 Task: Search one way flight ticket for 1 adult, 6 children, 1 infant in seat and 1 infant on lap in business from Austin: Austinbergstrom International Airport to Rockford: Chicago Rockford International Airport(was Northwest Chicagoland Regional Airport At Rockford) on 5-1-2023. Choice of flights is Southwest. Number of bags: 2 checked bags. Price is upto 109000. Outbound departure time preference is 11:00.
Action: Mouse moved to (173, 289)
Screenshot: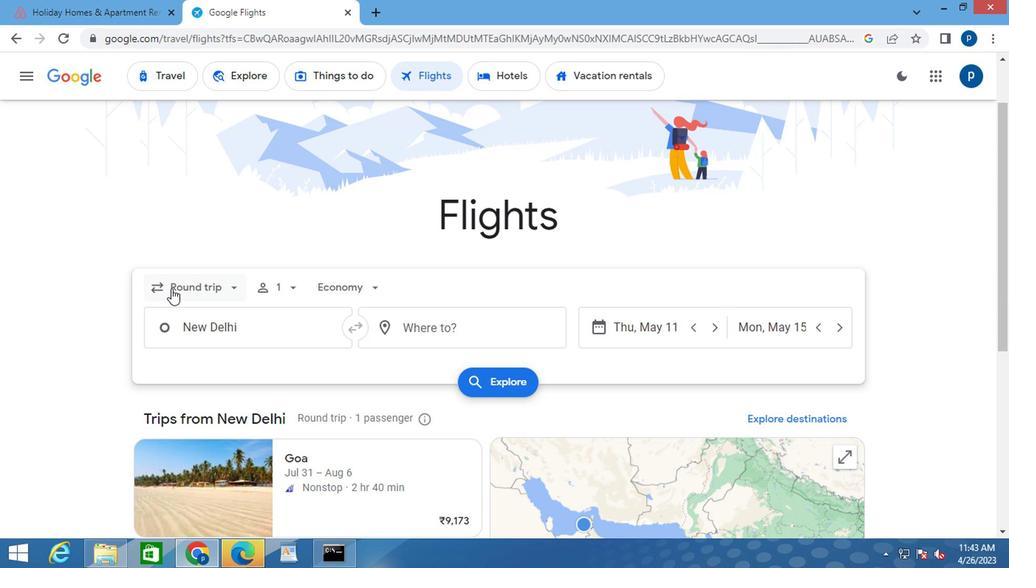 
Action: Mouse pressed left at (173, 289)
Screenshot: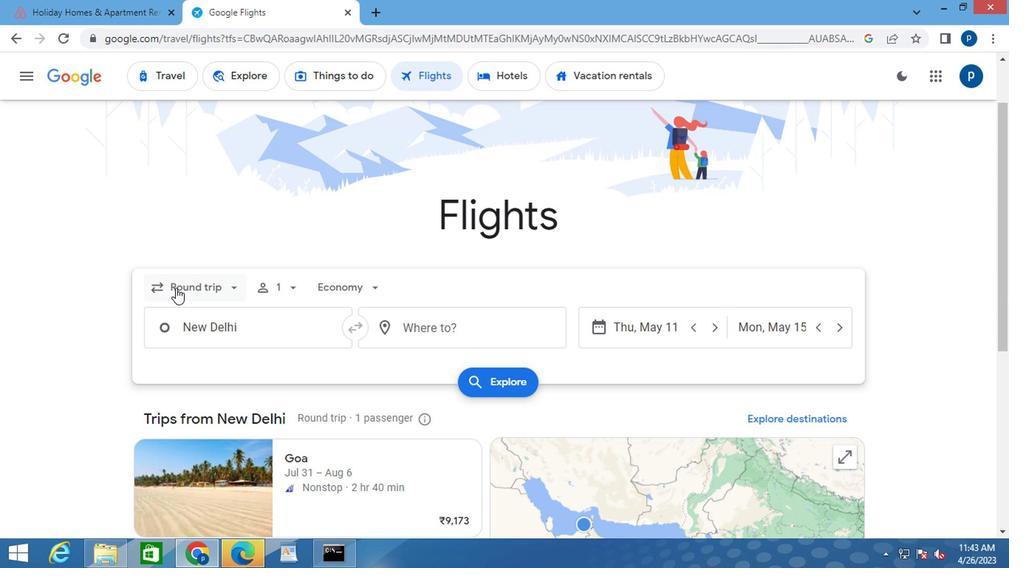 
Action: Mouse moved to (214, 357)
Screenshot: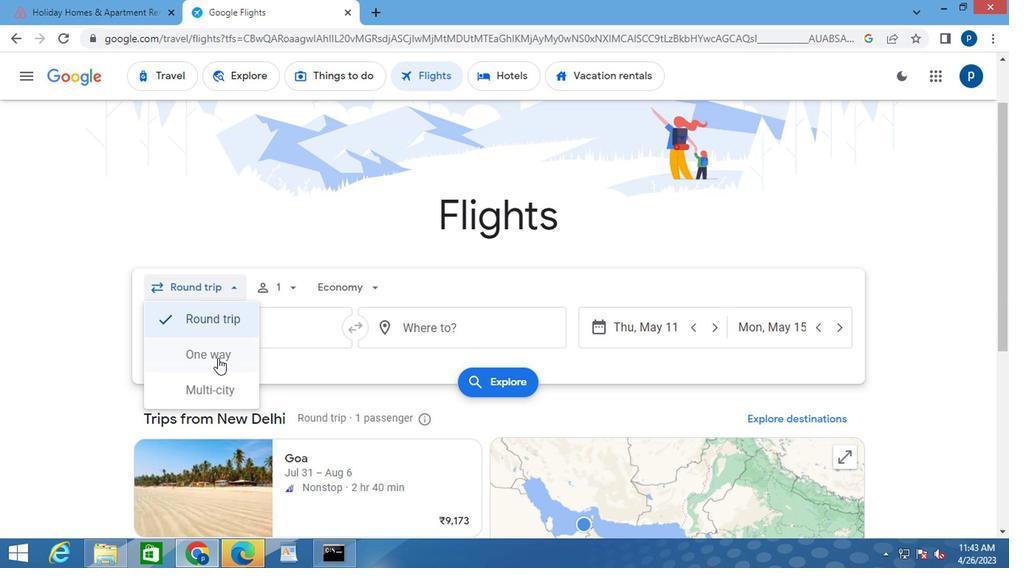 
Action: Mouse pressed left at (214, 357)
Screenshot: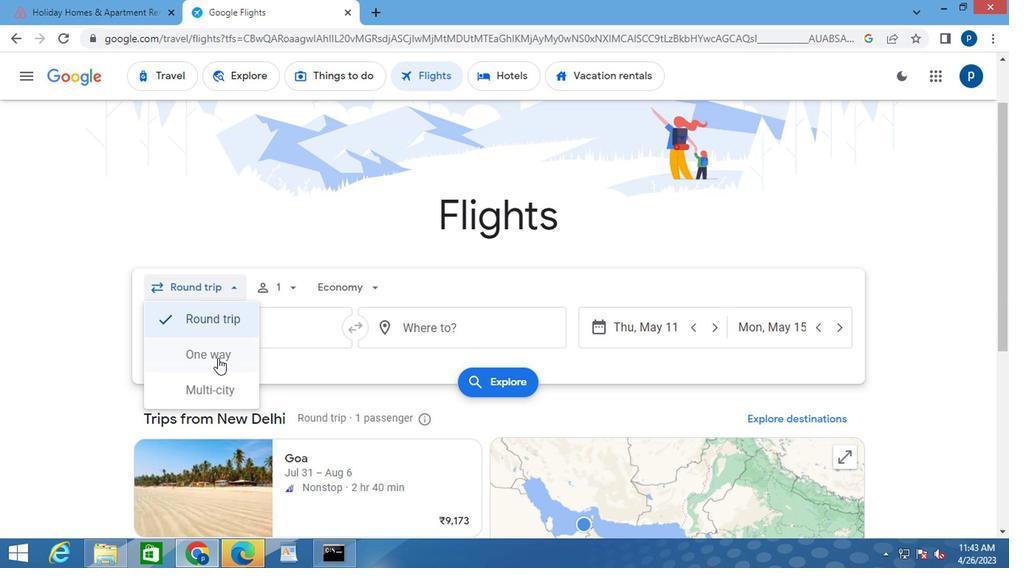 
Action: Mouse moved to (278, 293)
Screenshot: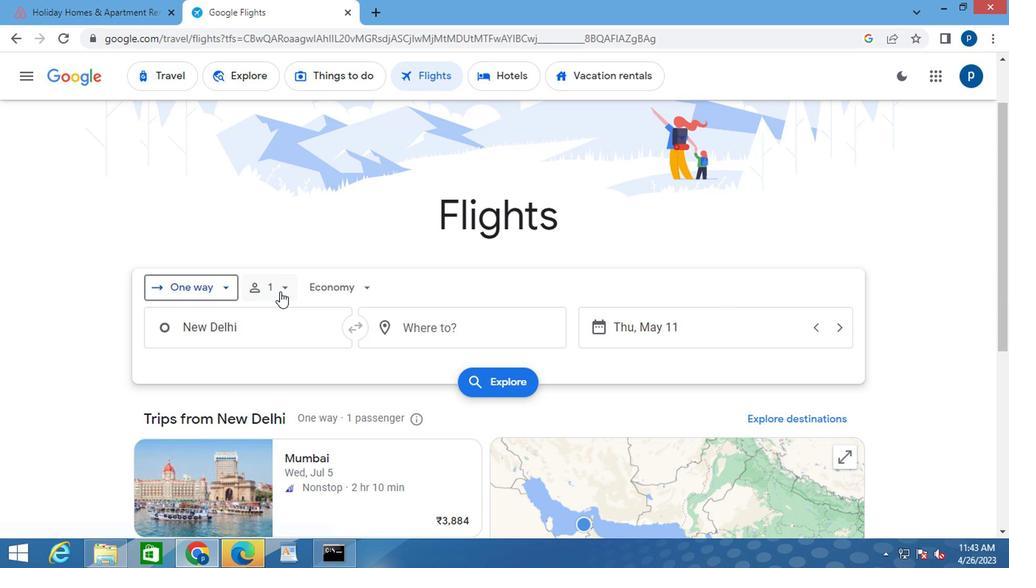 
Action: Mouse pressed left at (278, 293)
Screenshot: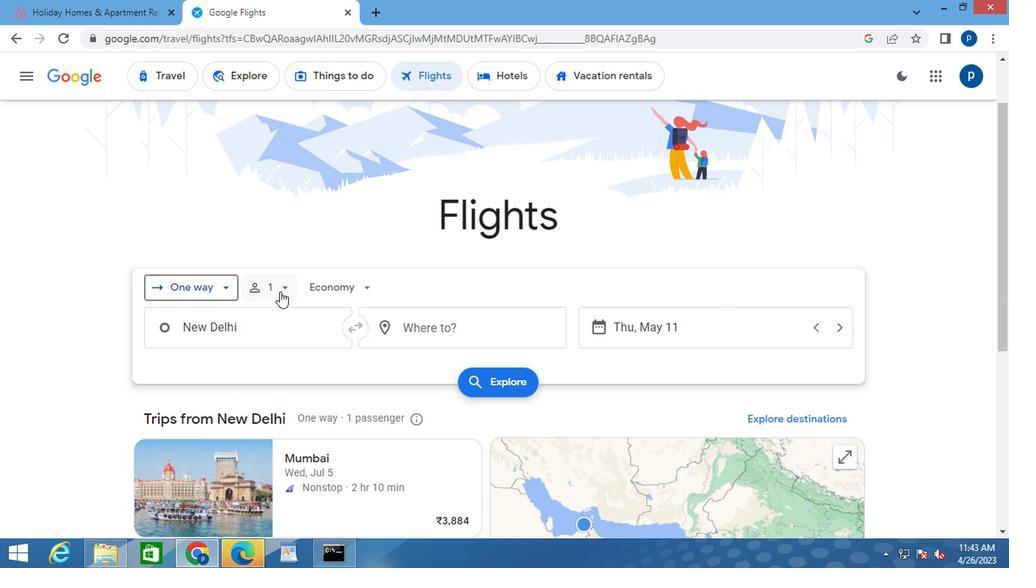 
Action: Mouse moved to (386, 368)
Screenshot: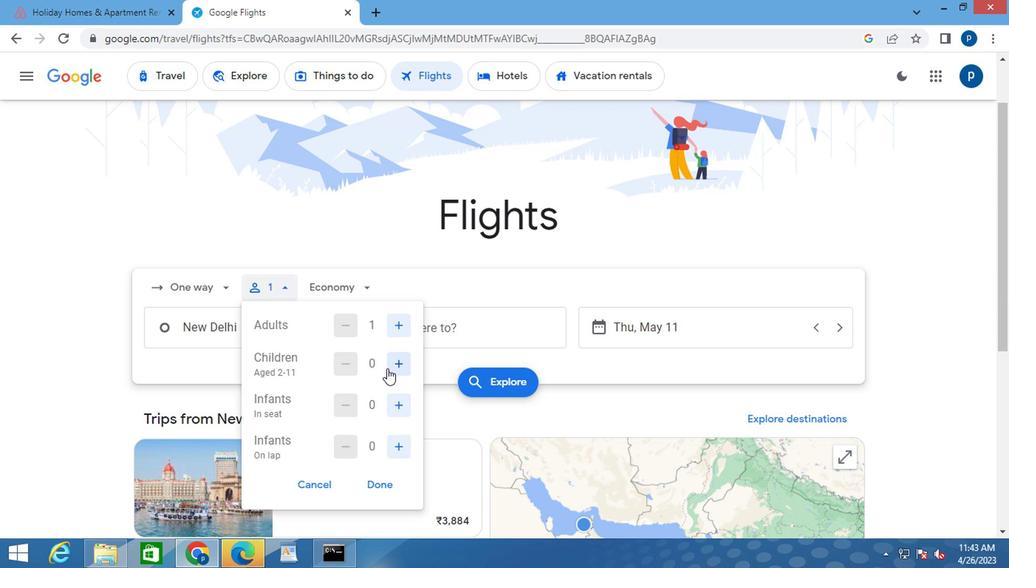 
Action: Mouse pressed left at (386, 368)
Screenshot: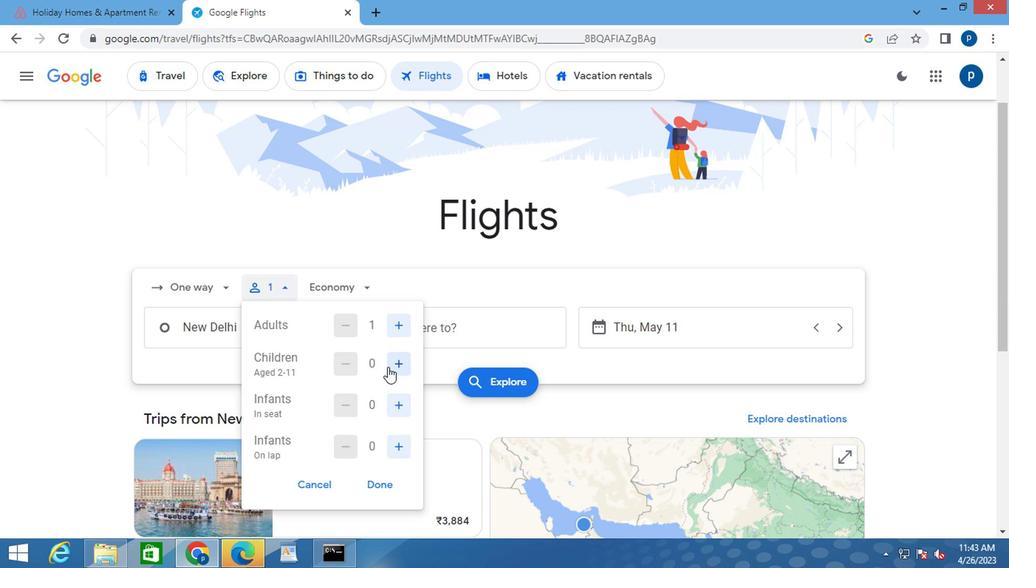 
Action: Mouse moved to (386, 368)
Screenshot: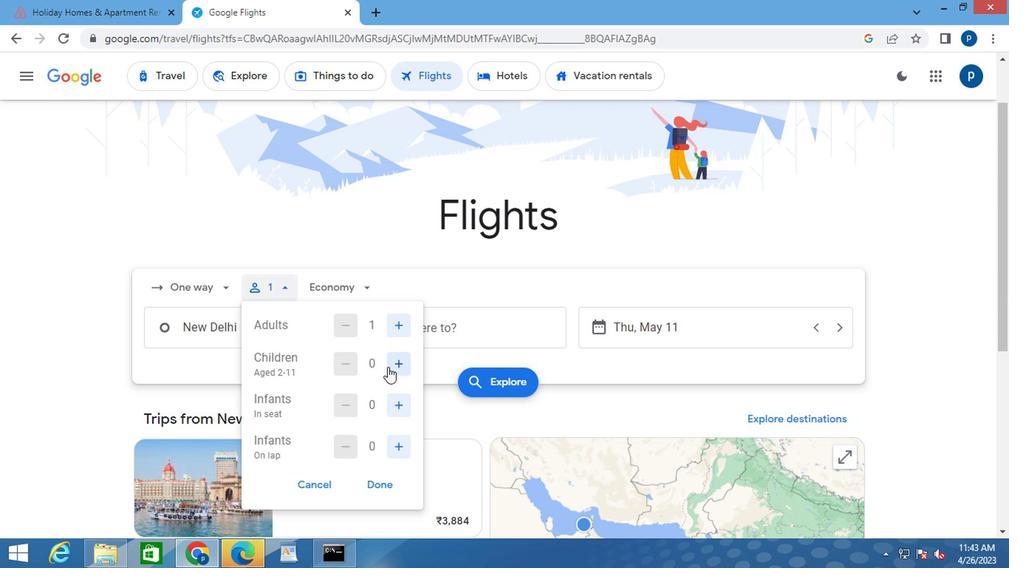 
Action: Mouse pressed left at (386, 368)
Screenshot: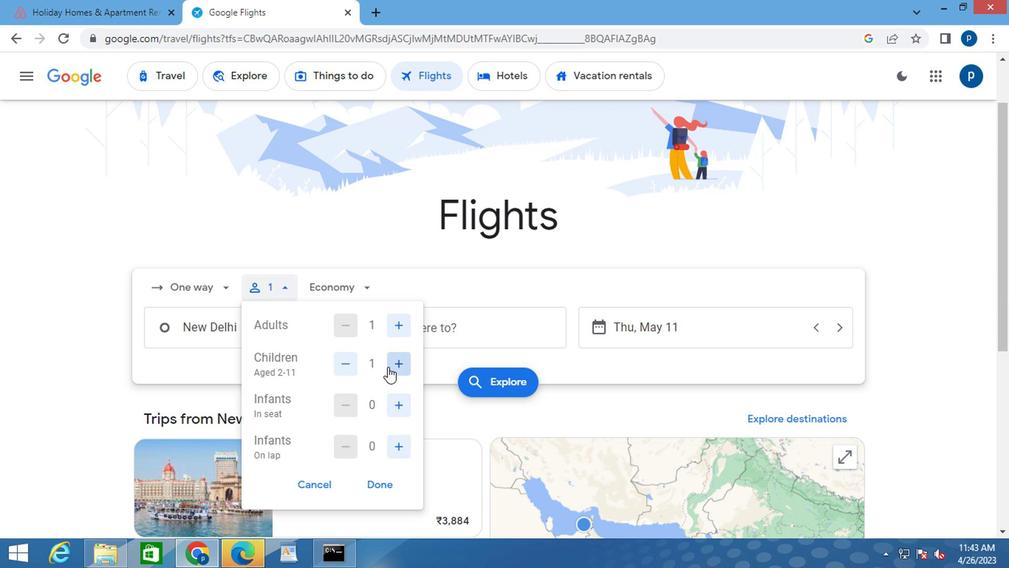 
Action: Mouse pressed left at (386, 368)
Screenshot: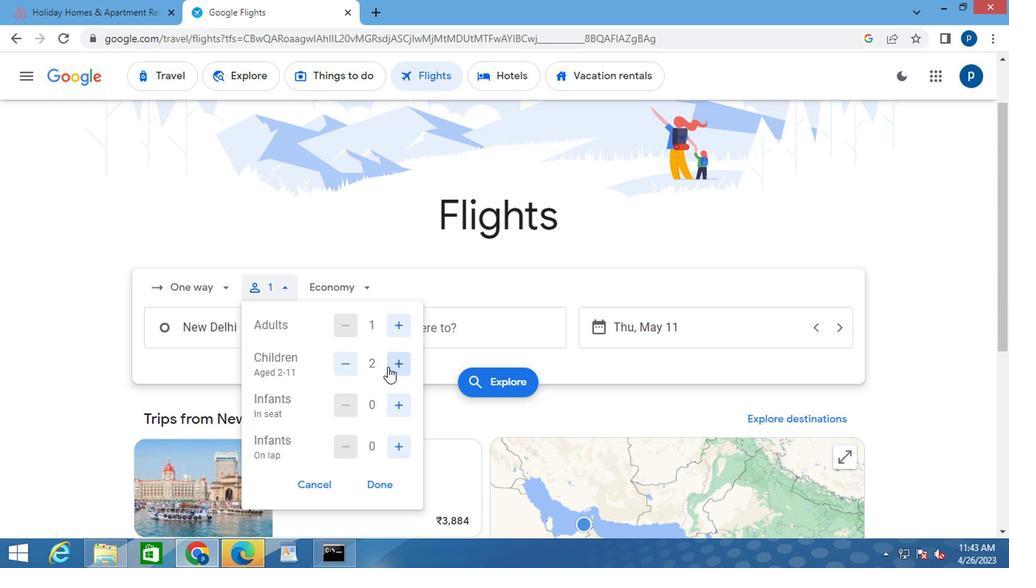 
Action: Mouse pressed left at (386, 368)
Screenshot: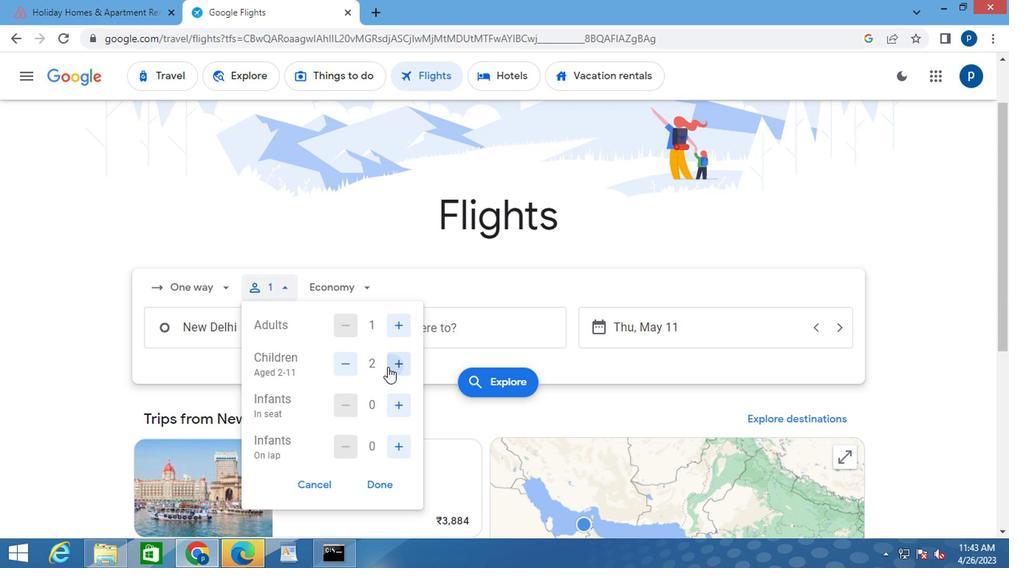 
Action: Mouse moved to (386, 368)
Screenshot: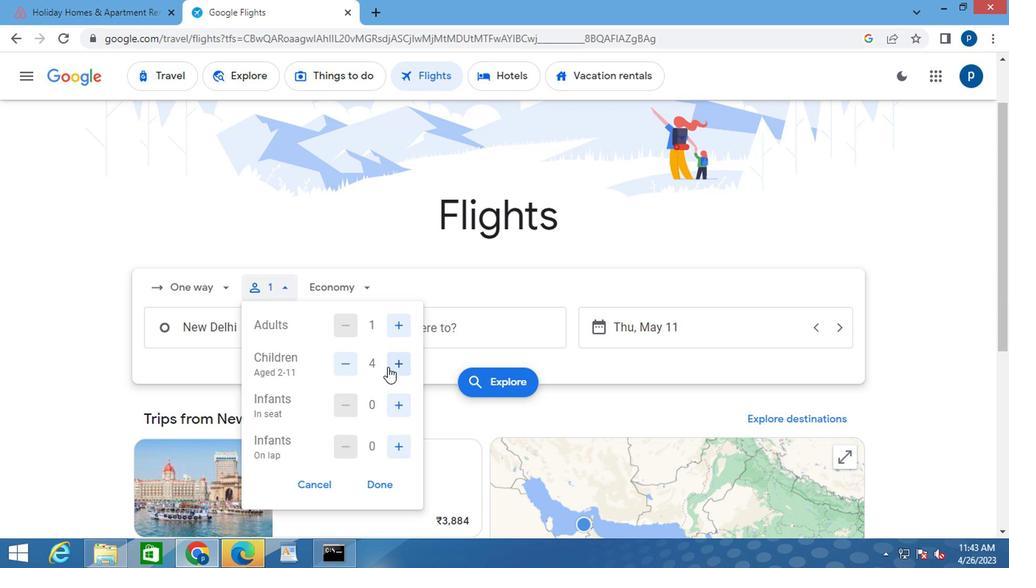 
Action: Mouse pressed left at (386, 368)
Screenshot: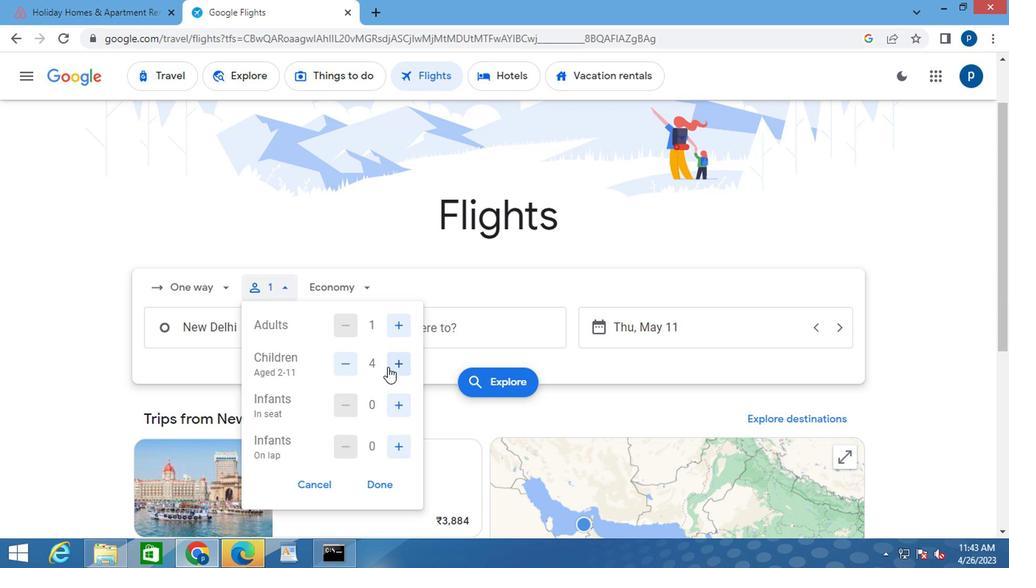 
Action: Mouse pressed left at (386, 368)
Screenshot: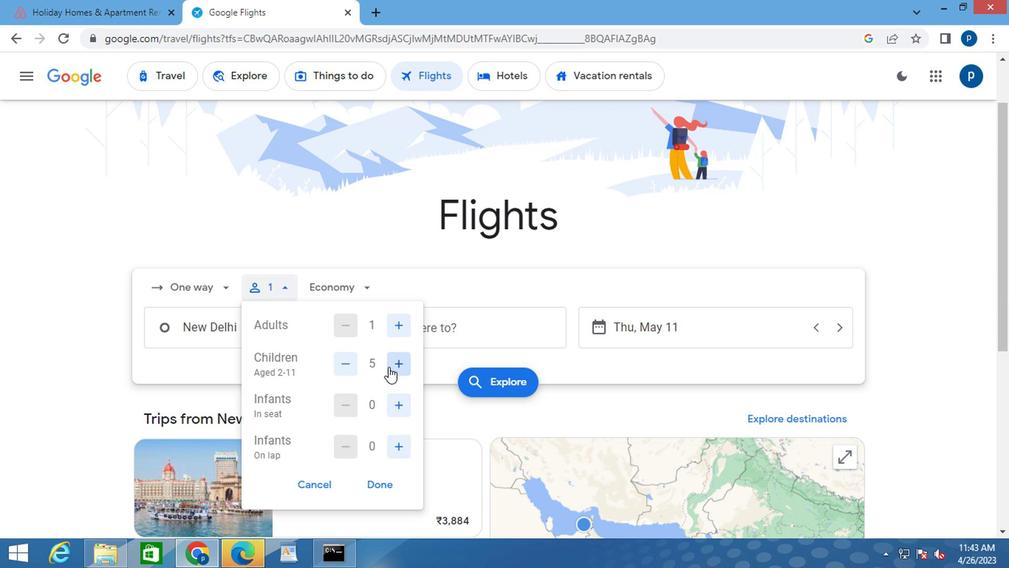 
Action: Mouse moved to (396, 400)
Screenshot: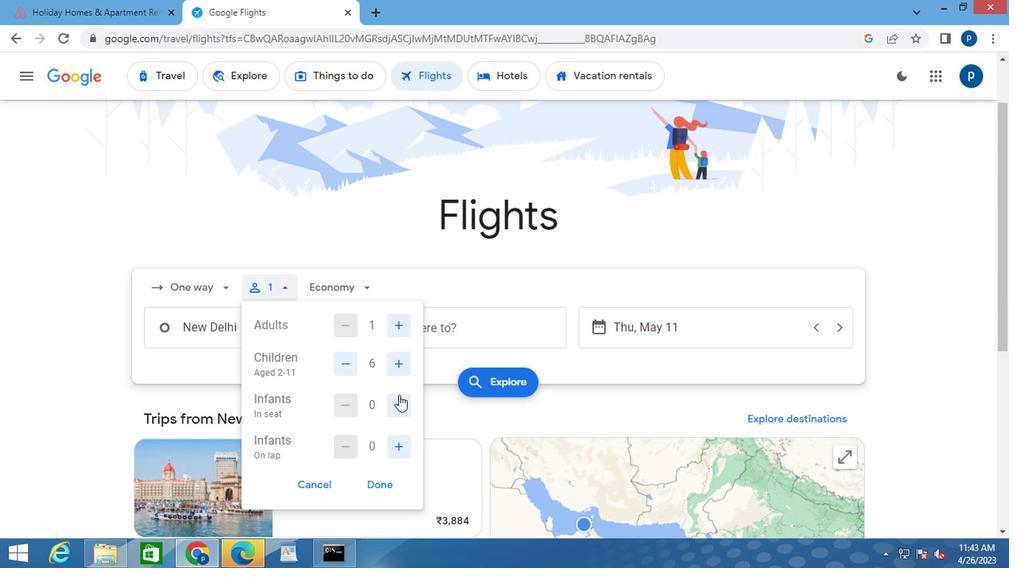 
Action: Mouse pressed left at (396, 400)
Screenshot: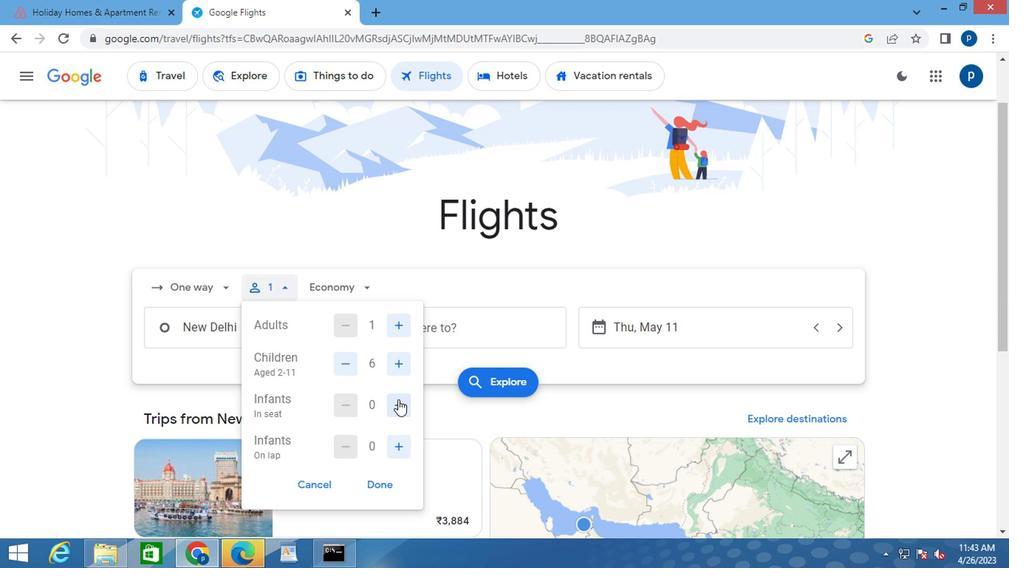 
Action: Mouse moved to (392, 441)
Screenshot: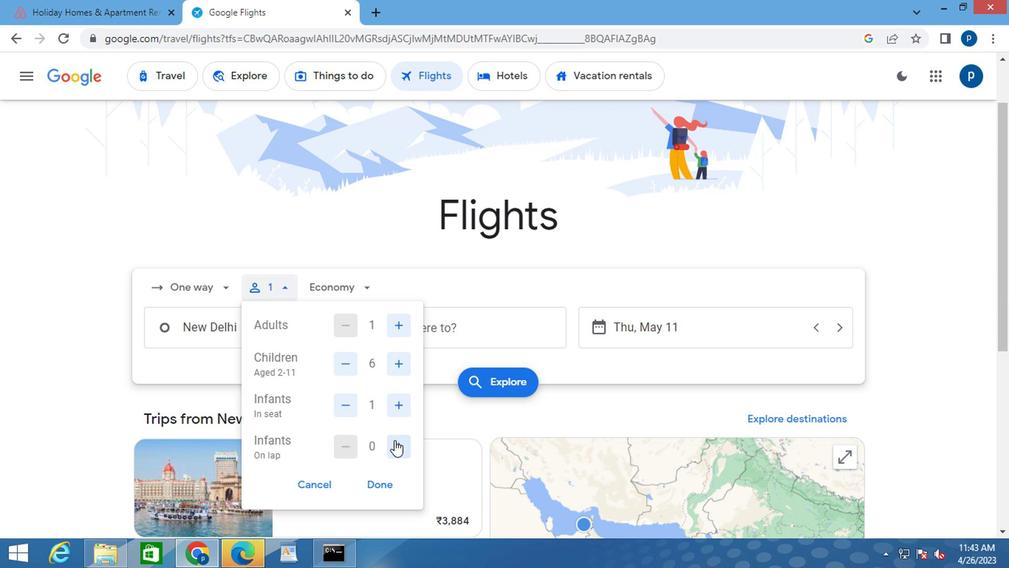 
Action: Mouse pressed left at (392, 441)
Screenshot: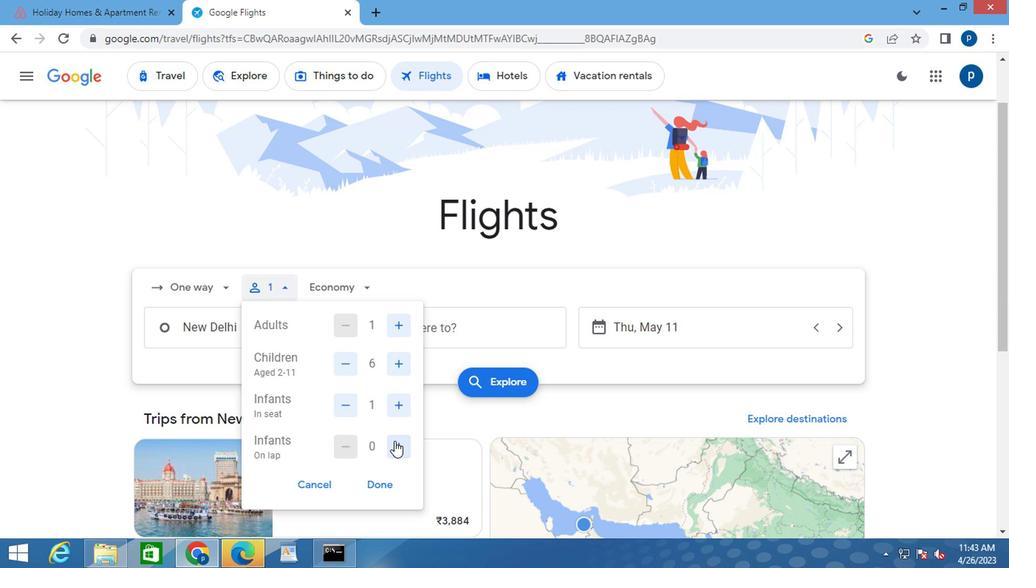 
Action: Mouse moved to (379, 477)
Screenshot: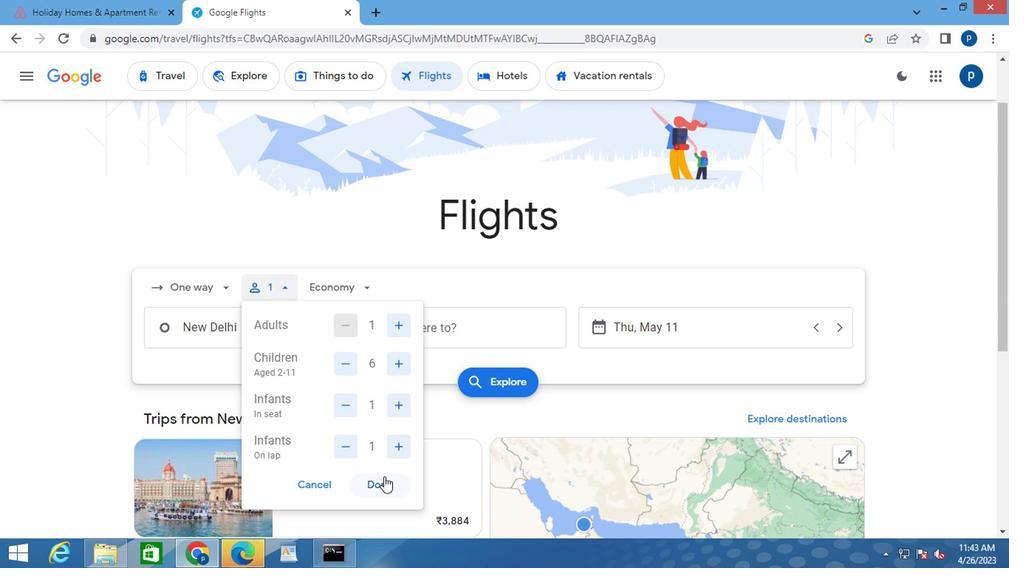 
Action: Mouse pressed left at (379, 477)
Screenshot: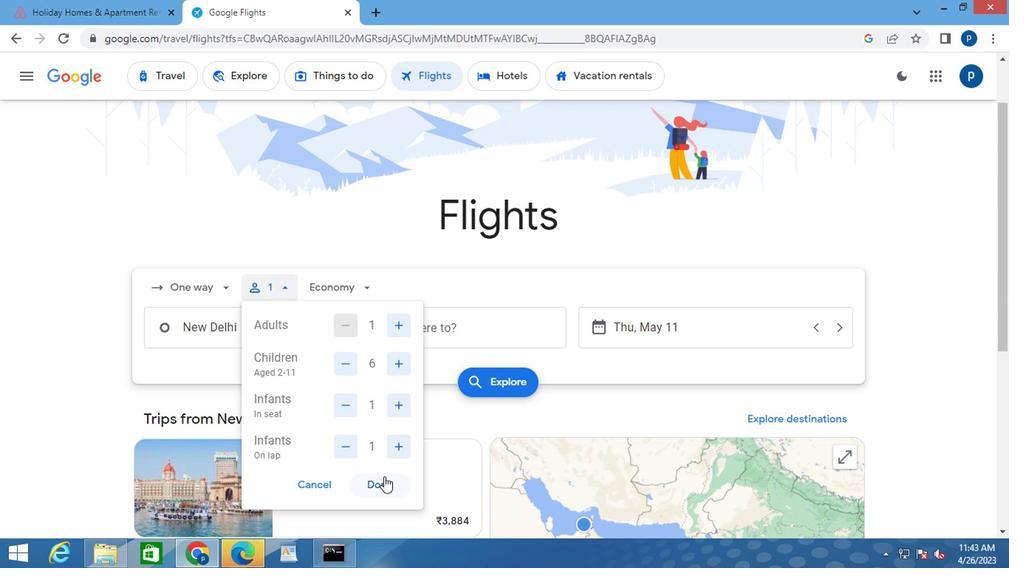 
Action: Mouse moved to (348, 295)
Screenshot: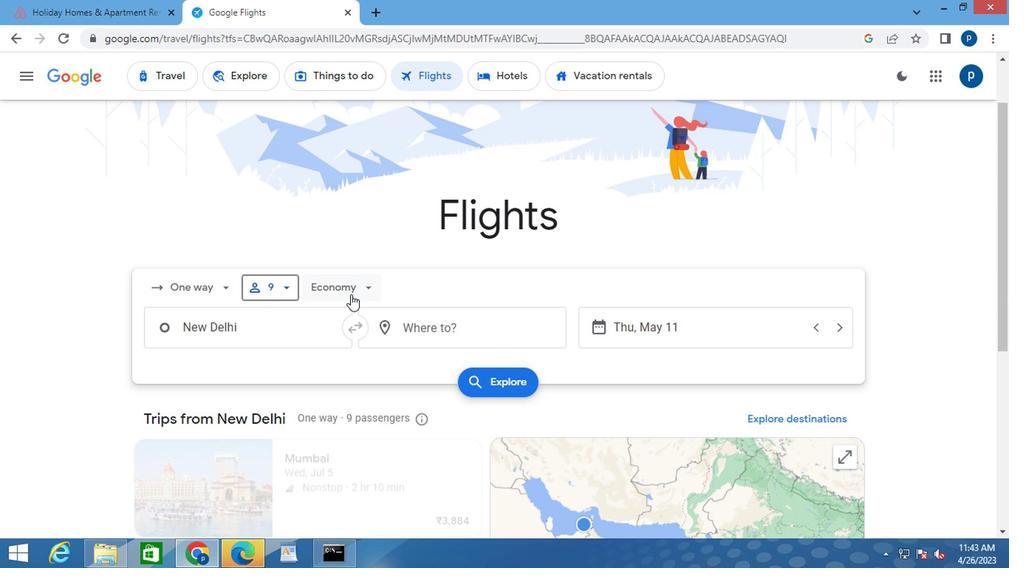 
Action: Mouse pressed left at (348, 295)
Screenshot: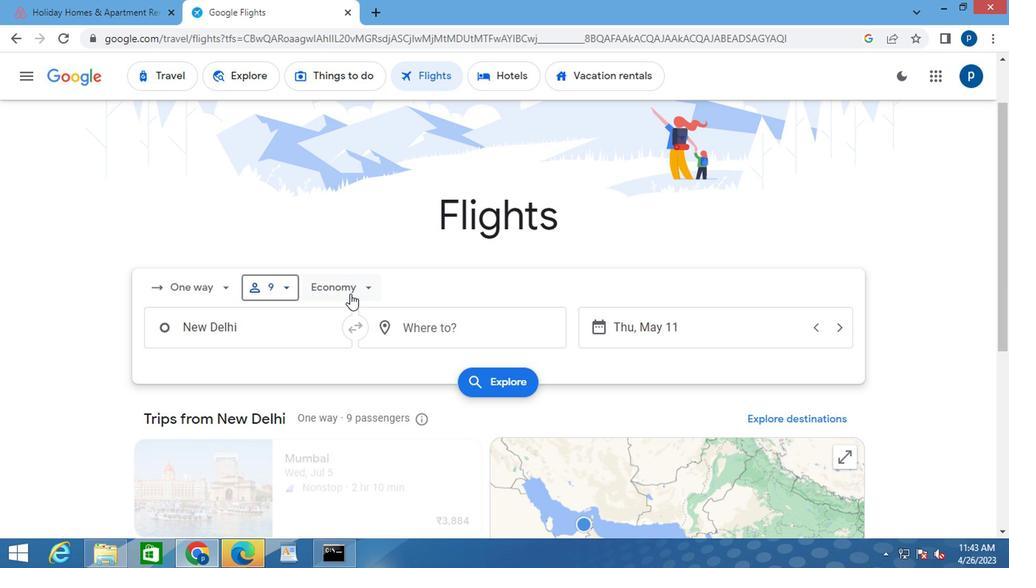 
Action: Mouse moved to (352, 383)
Screenshot: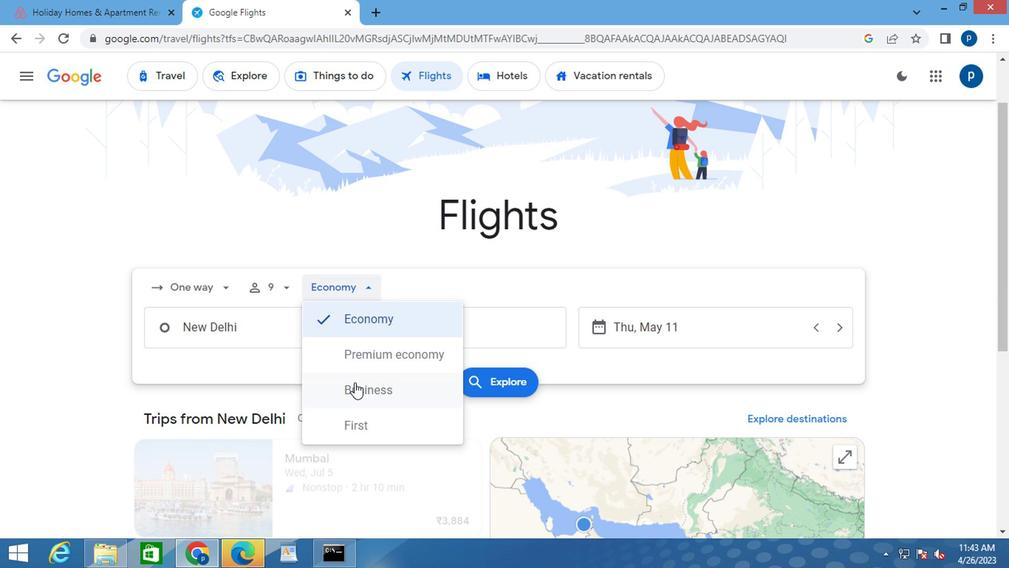 
Action: Mouse pressed left at (352, 383)
Screenshot: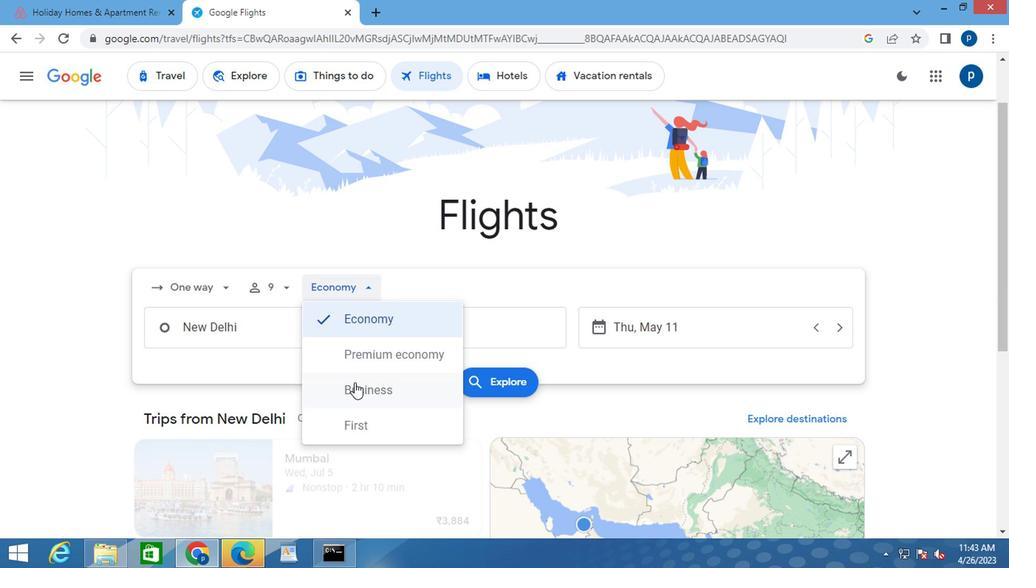 
Action: Mouse moved to (251, 334)
Screenshot: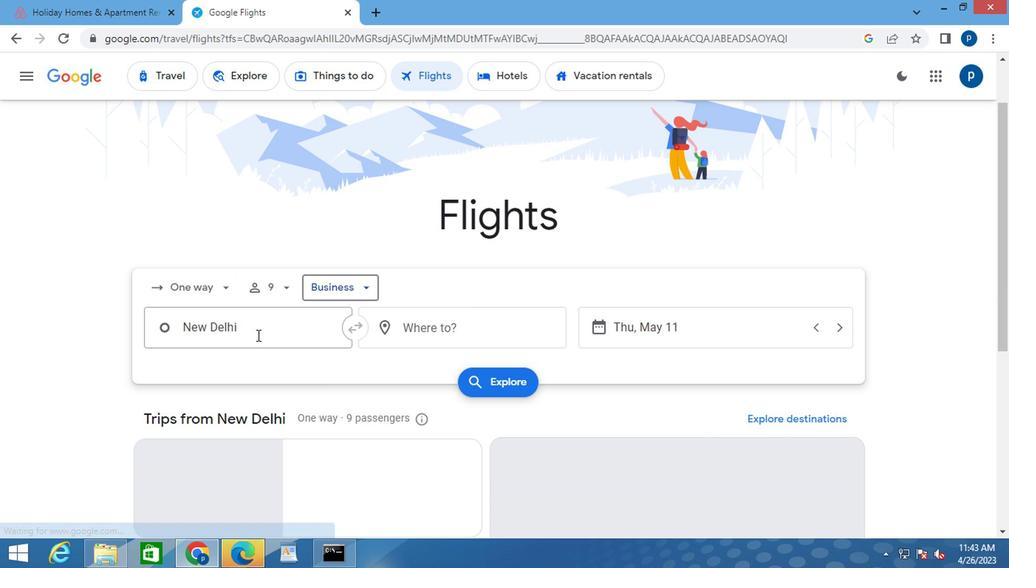 
Action: Mouse pressed left at (251, 334)
Screenshot: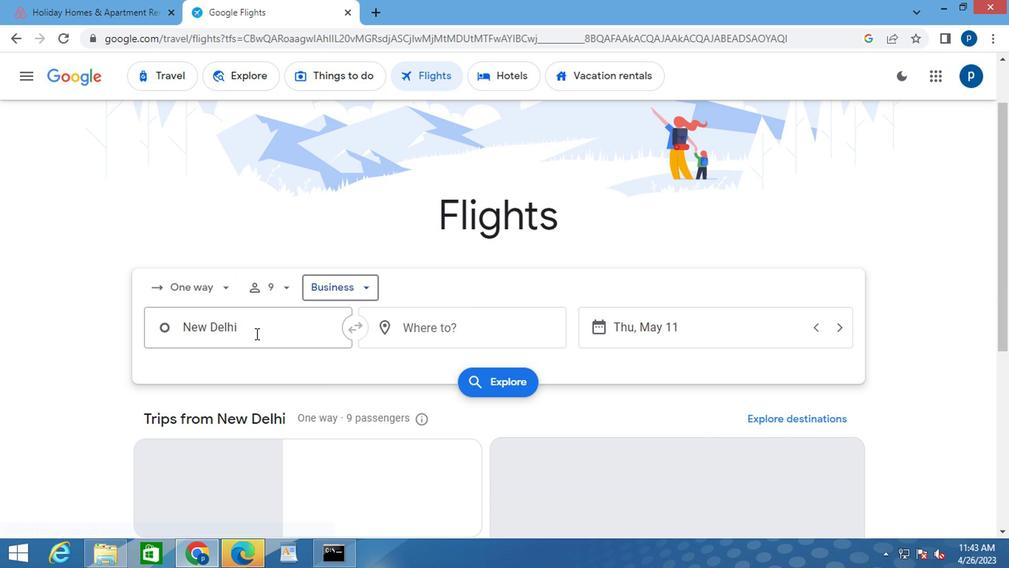 
Action: Mouse pressed left at (251, 334)
Screenshot: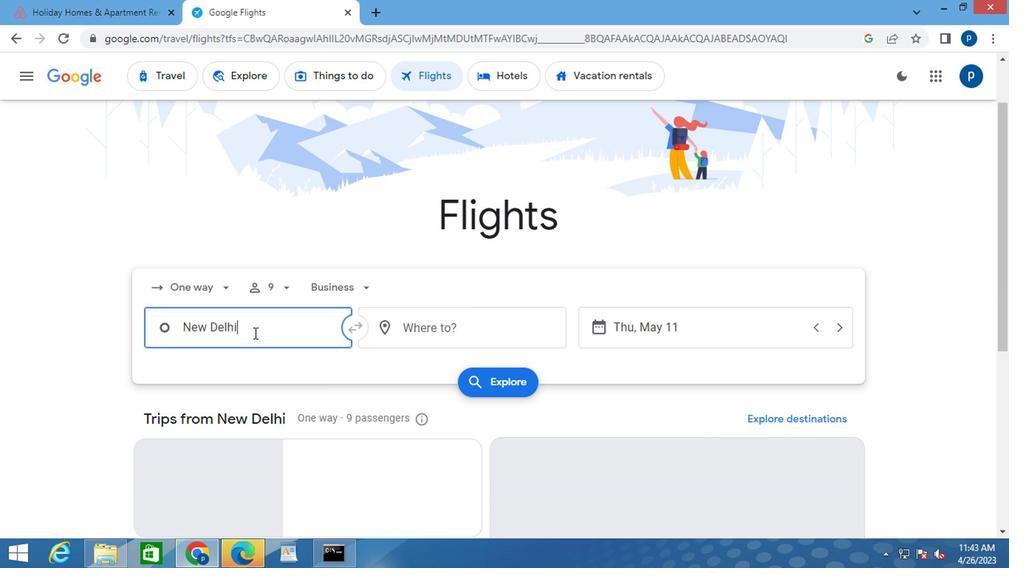 
Action: Key pressed <Key.caps_lock>a<Key.caps_lock>ustin
Screenshot: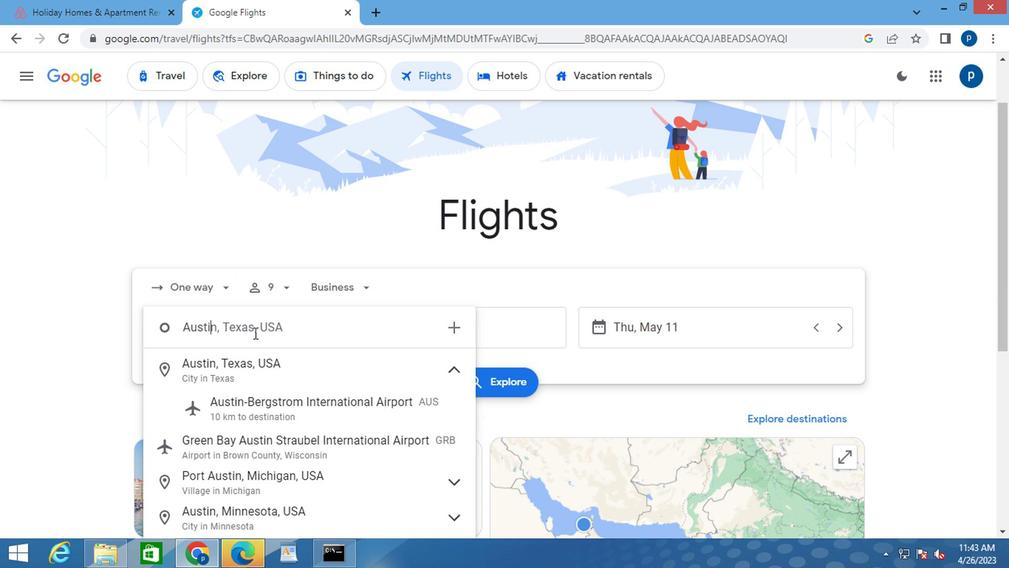 
Action: Mouse moved to (254, 409)
Screenshot: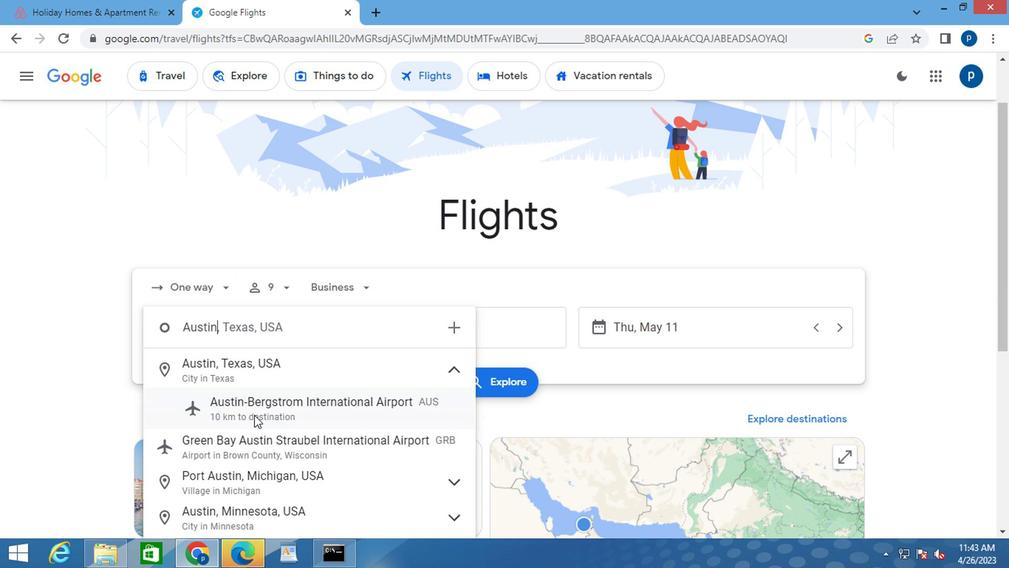 
Action: Mouse pressed left at (254, 409)
Screenshot: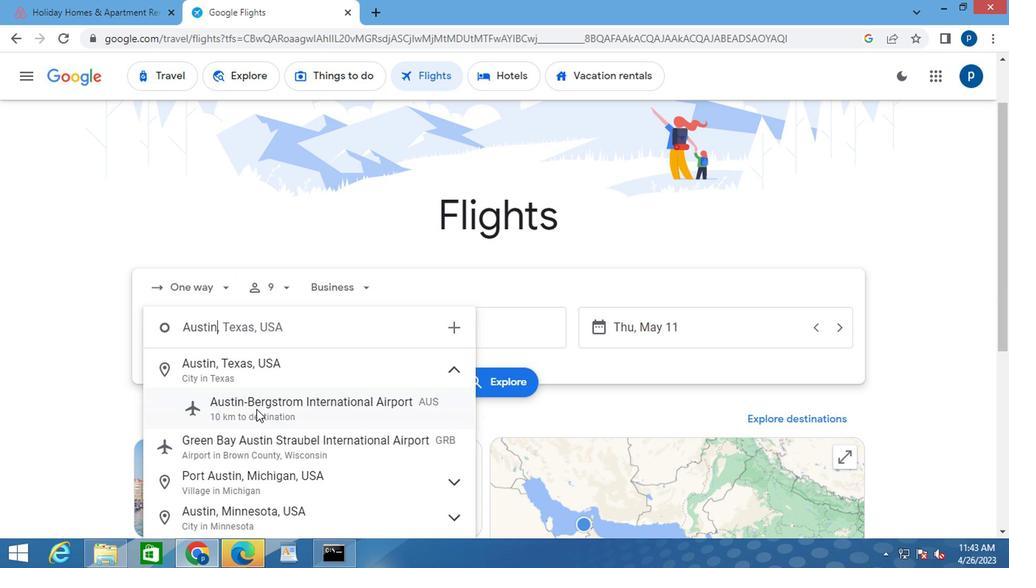 
Action: Mouse moved to (406, 330)
Screenshot: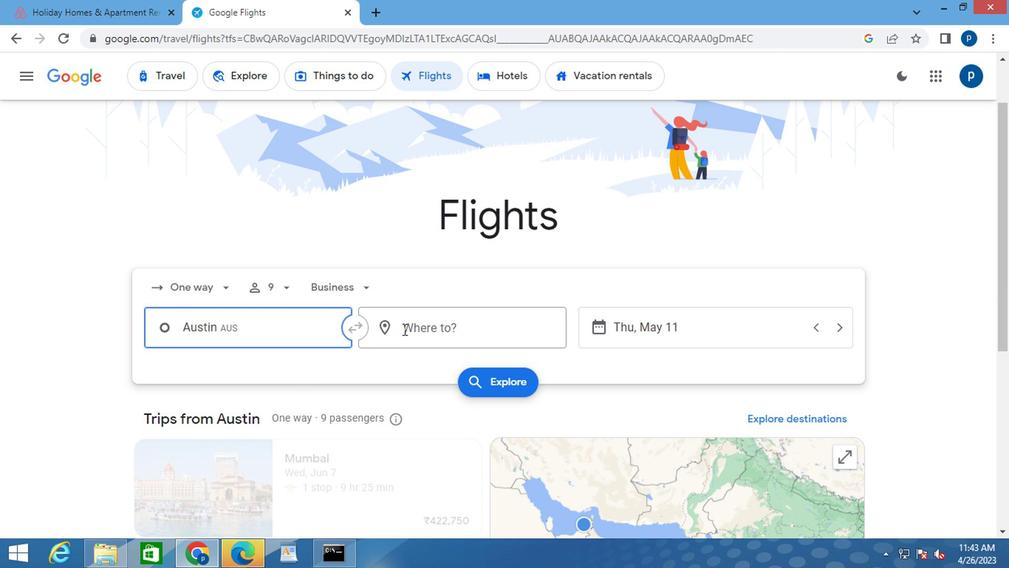 
Action: Mouse pressed left at (406, 330)
Screenshot: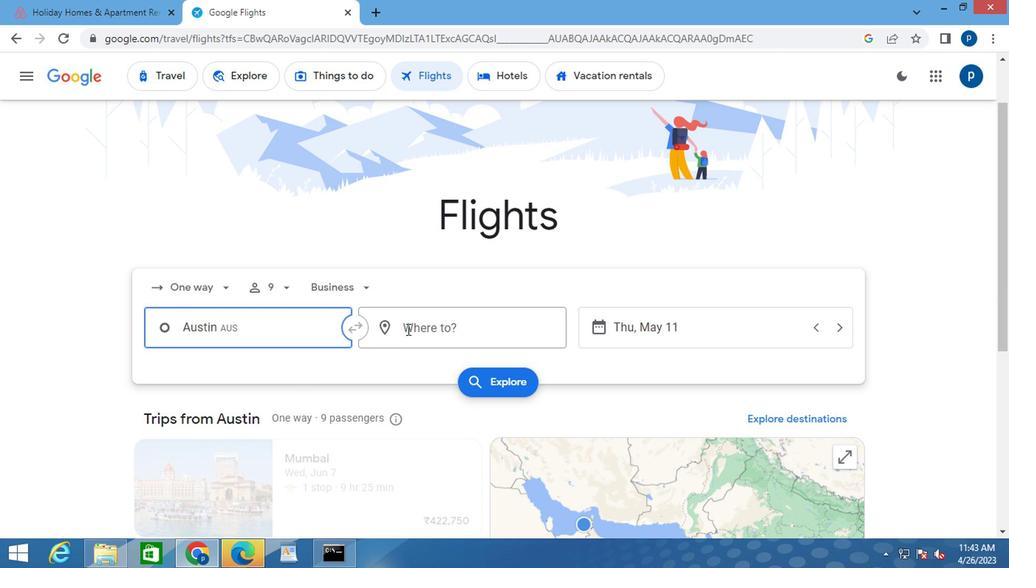 
Action: Key pressed <Key.caps_lock>c<Key.caps_lock>hicago
Screenshot: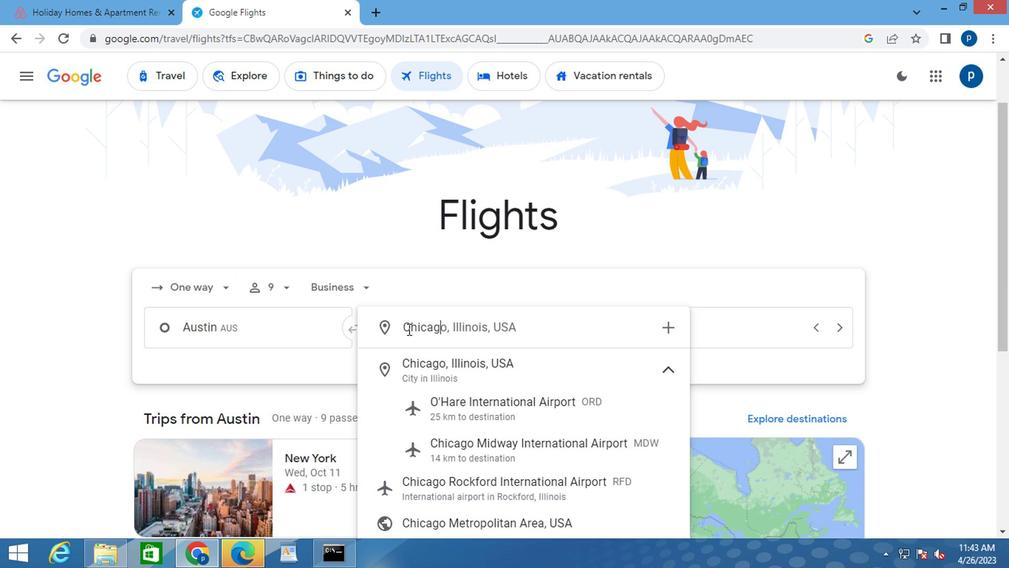 
Action: Mouse moved to (437, 490)
Screenshot: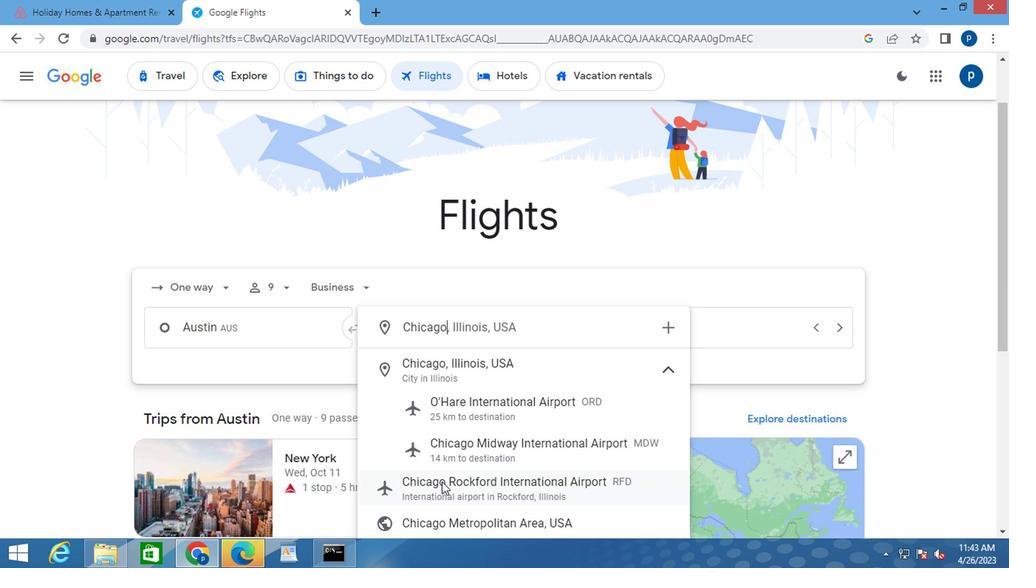 
Action: Mouse pressed left at (437, 490)
Screenshot: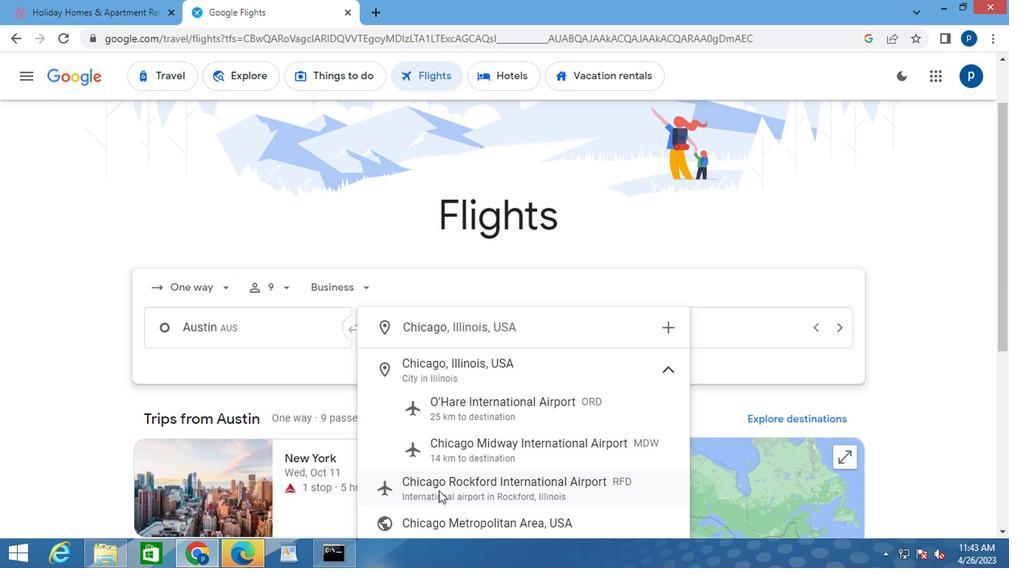
Action: Mouse moved to (601, 331)
Screenshot: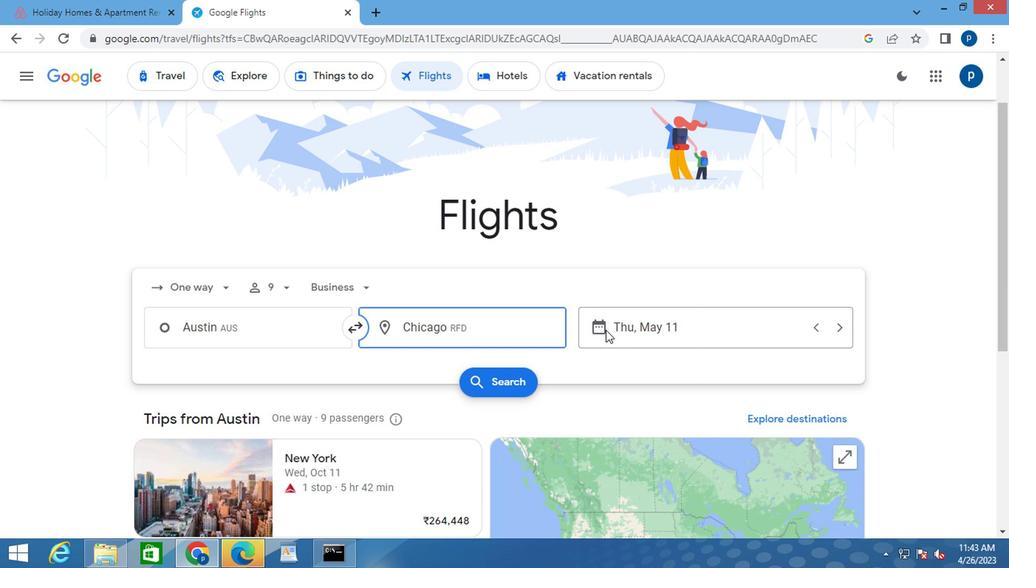 
Action: Mouse pressed left at (601, 331)
Screenshot: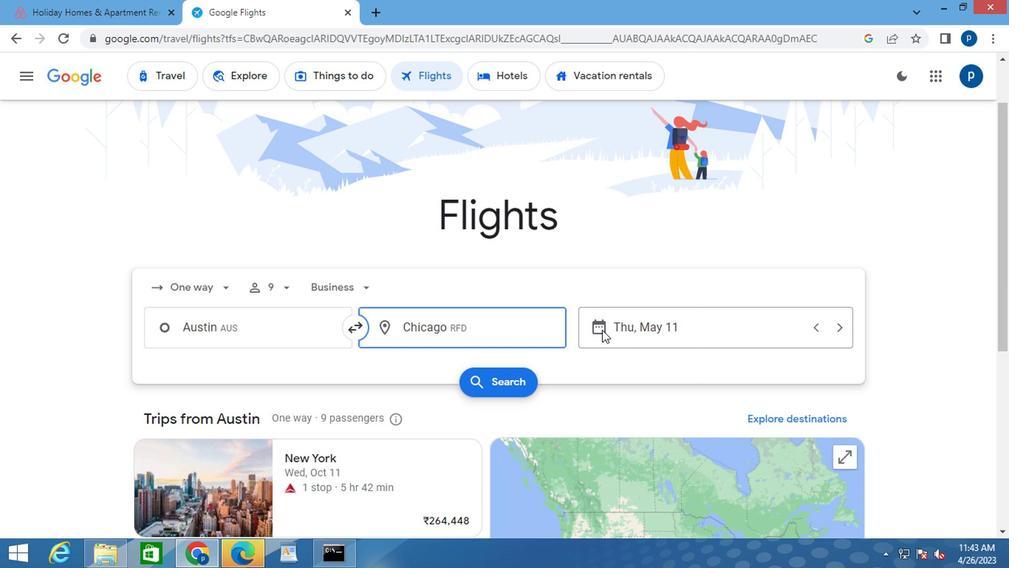 
Action: Mouse moved to (650, 268)
Screenshot: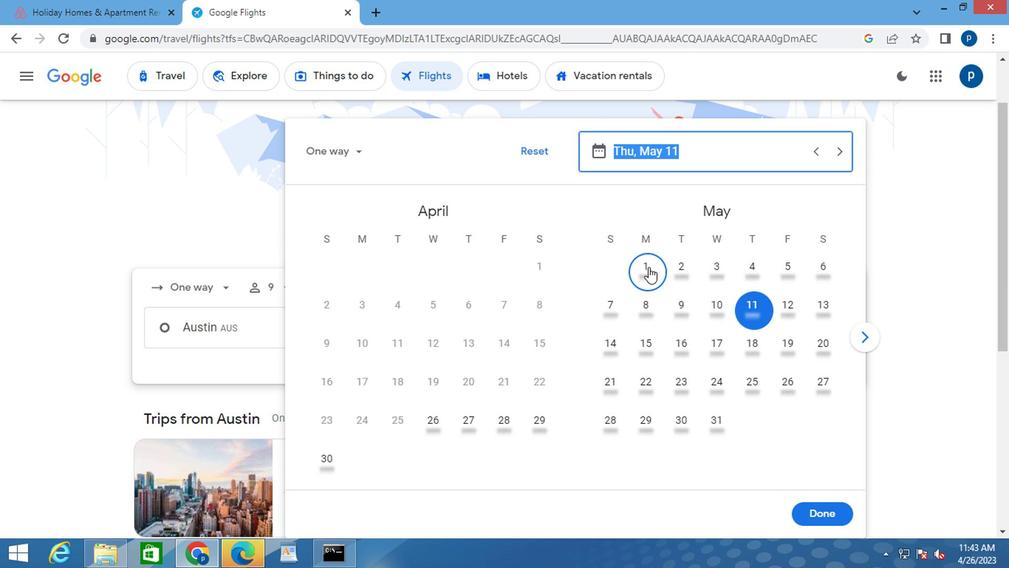 
Action: Mouse pressed left at (650, 268)
Screenshot: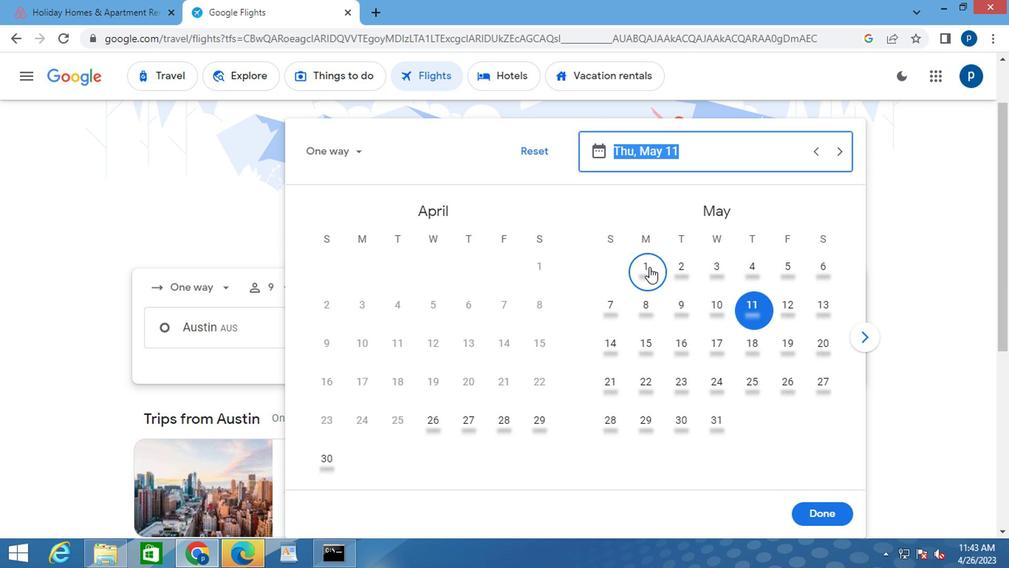 
Action: Mouse moved to (819, 510)
Screenshot: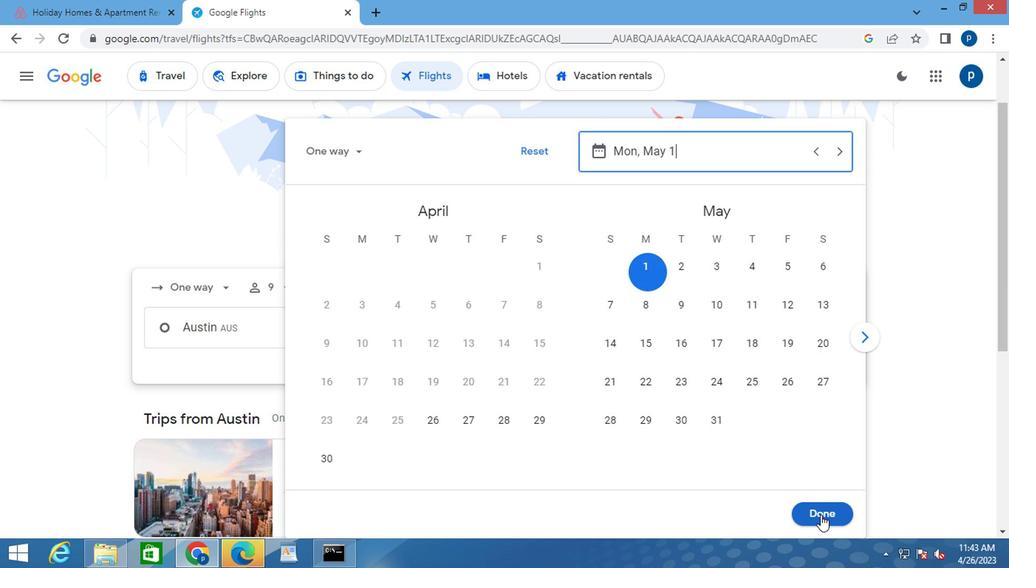 
Action: Mouse pressed left at (819, 510)
Screenshot: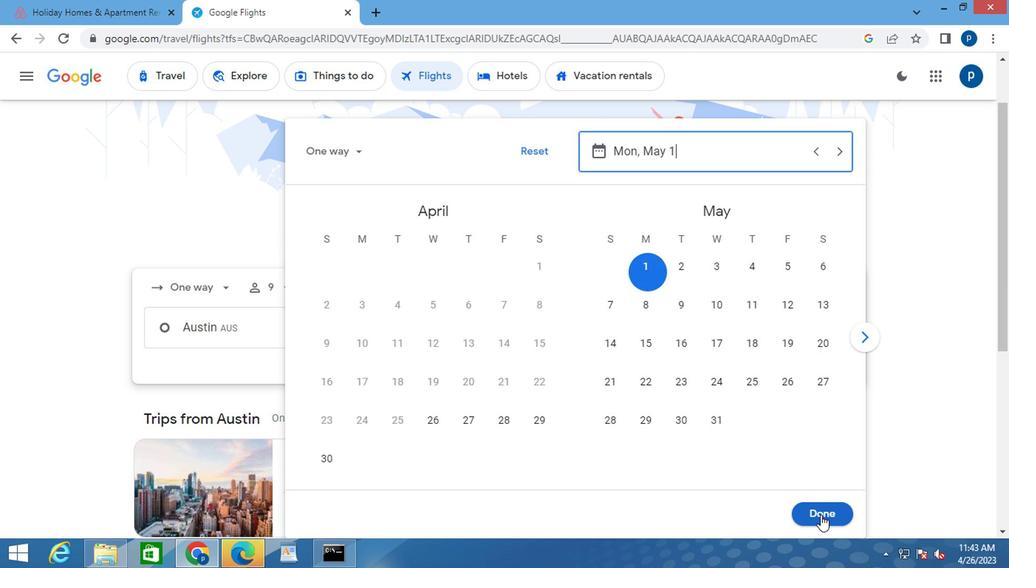 
Action: Mouse moved to (474, 382)
Screenshot: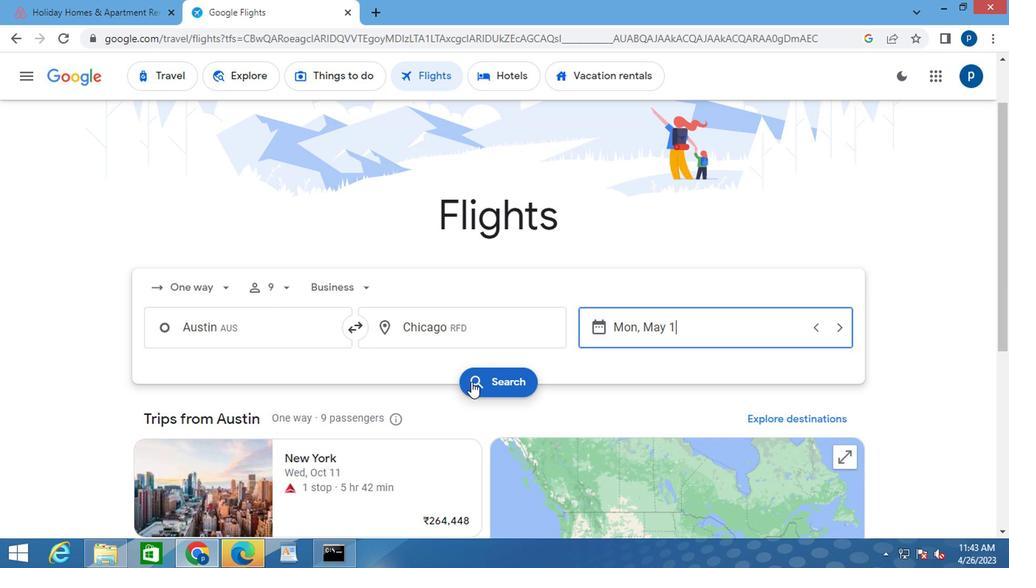 
Action: Mouse pressed left at (474, 382)
Screenshot: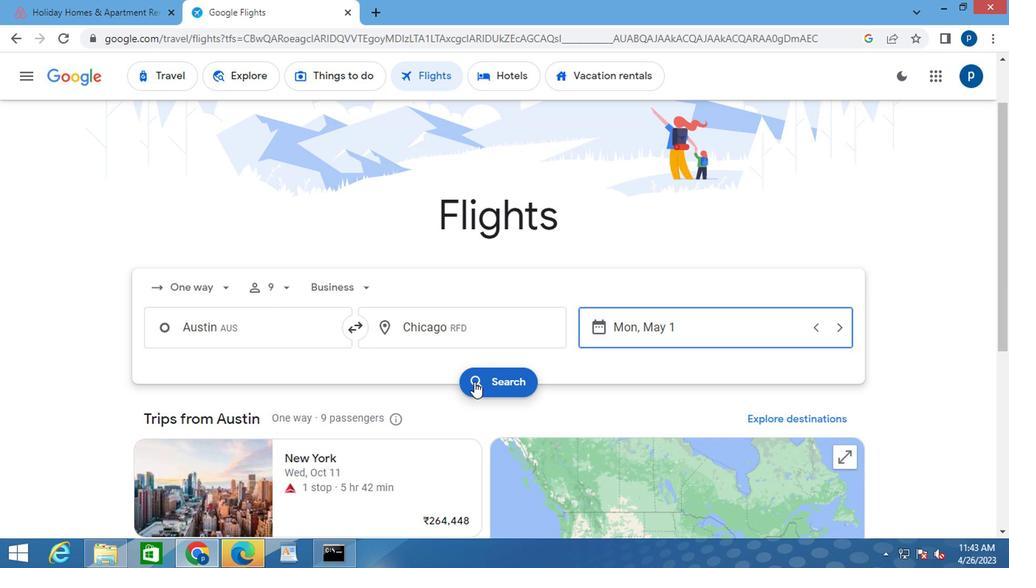 
Action: Mouse moved to (147, 212)
Screenshot: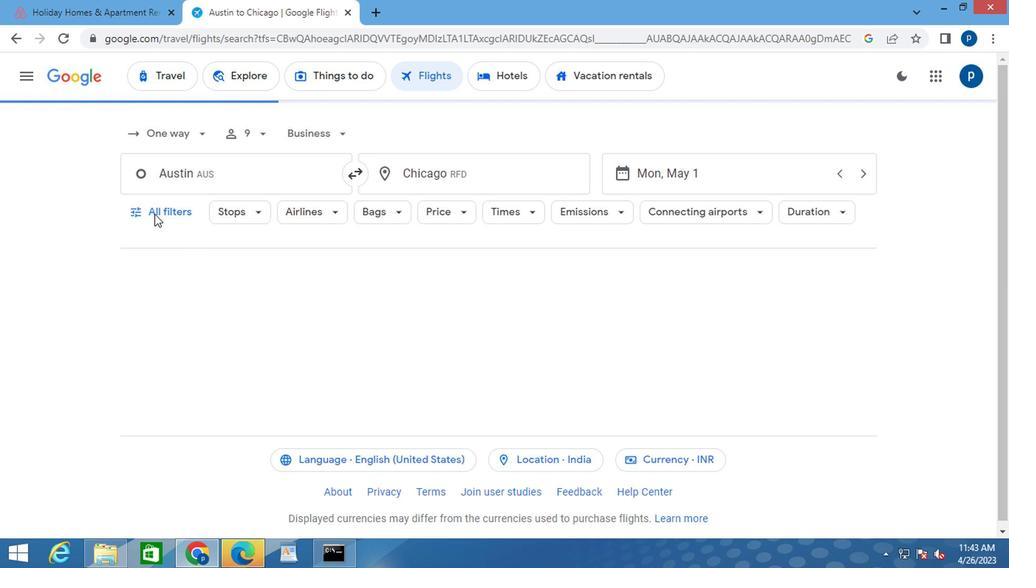 
Action: Mouse pressed left at (147, 212)
Screenshot: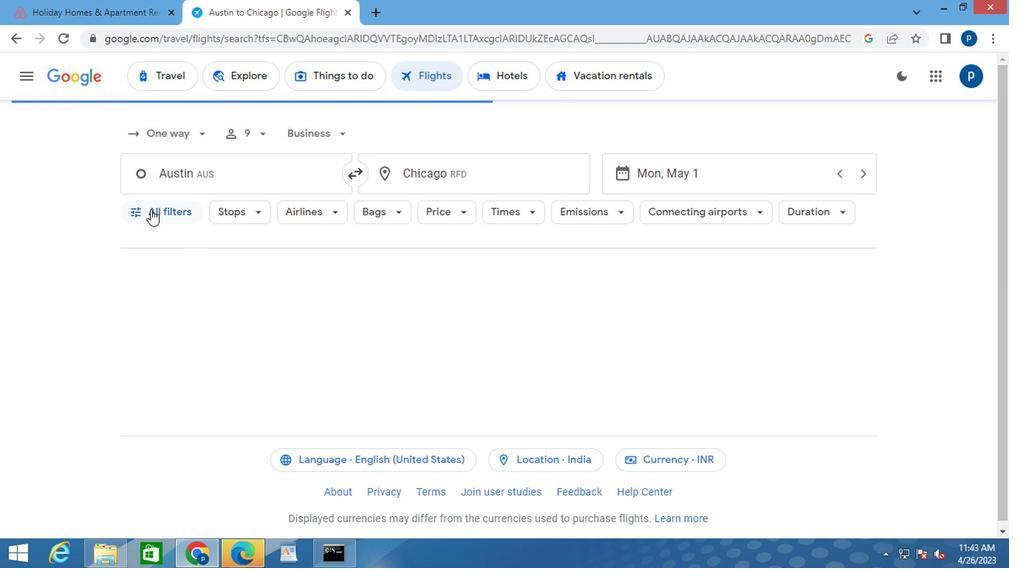 
Action: Mouse moved to (196, 373)
Screenshot: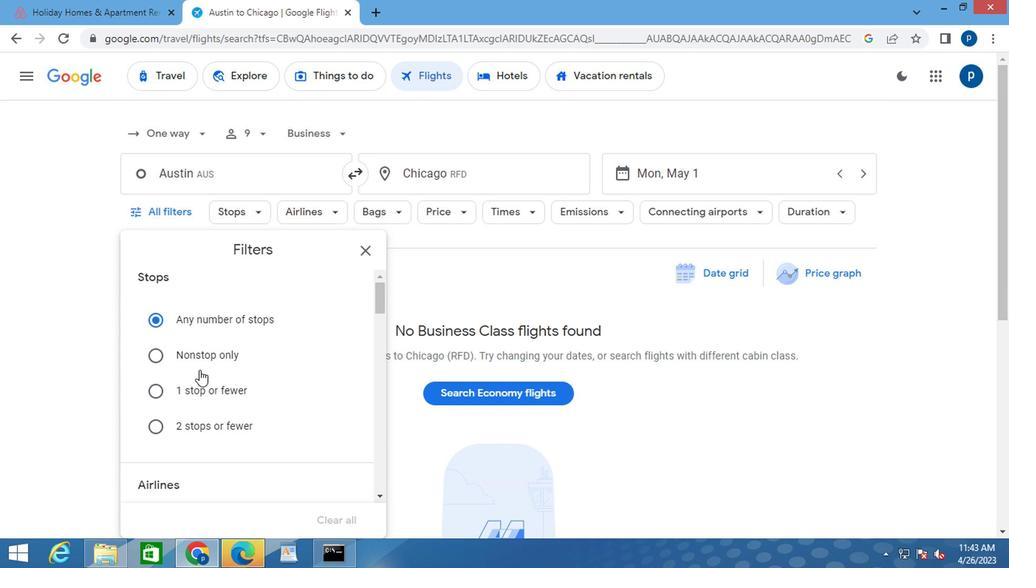 
Action: Mouse scrolled (196, 372) with delta (0, -1)
Screenshot: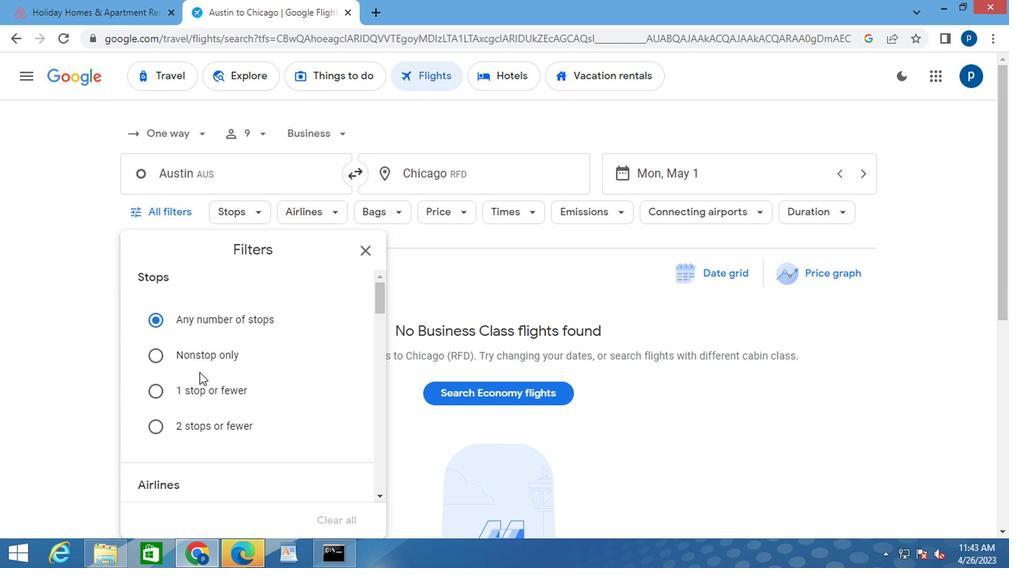 
Action: Mouse scrolled (196, 372) with delta (0, -1)
Screenshot: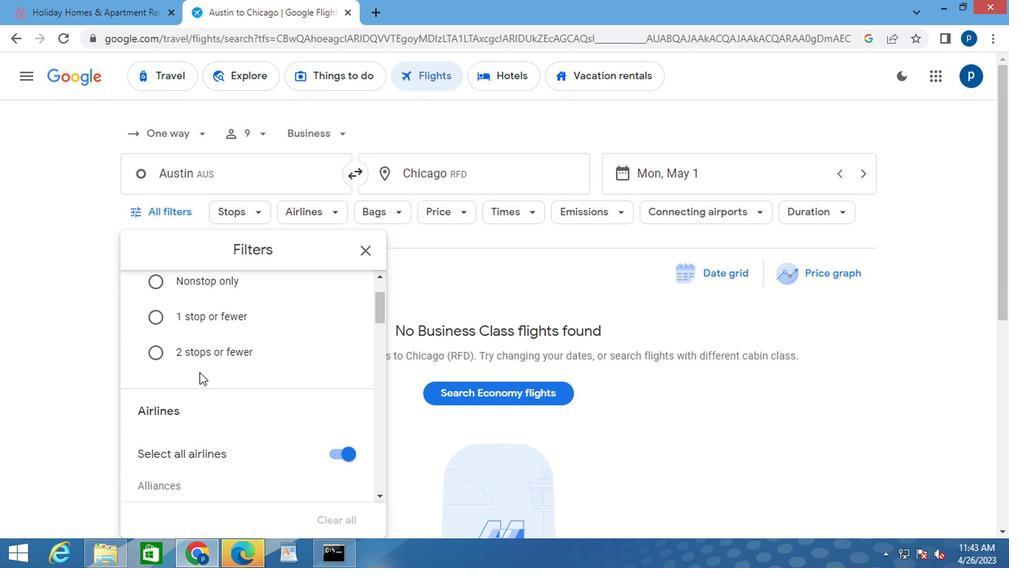 
Action: Mouse scrolled (196, 372) with delta (0, -1)
Screenshot: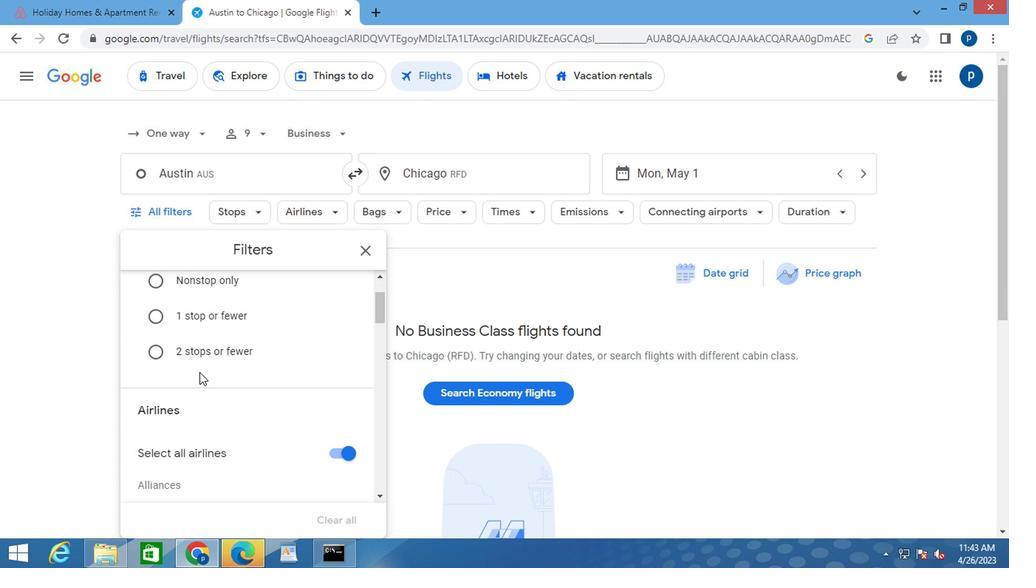 
Action: Mouse moved to (206, 375)
Screenshot: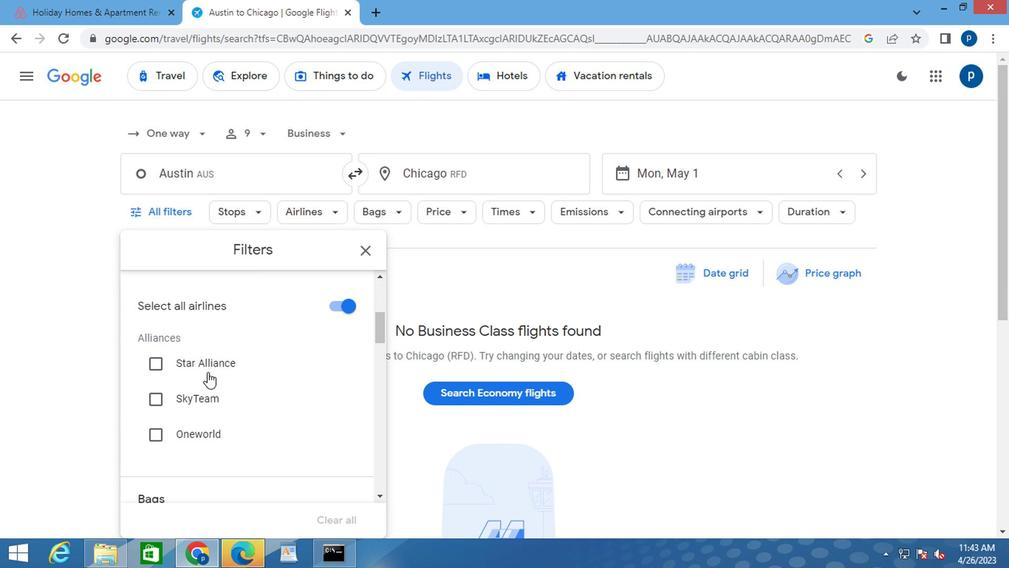 
Action: Mouse scrolled (206, 374) with delta (0, -1)
Screenshot: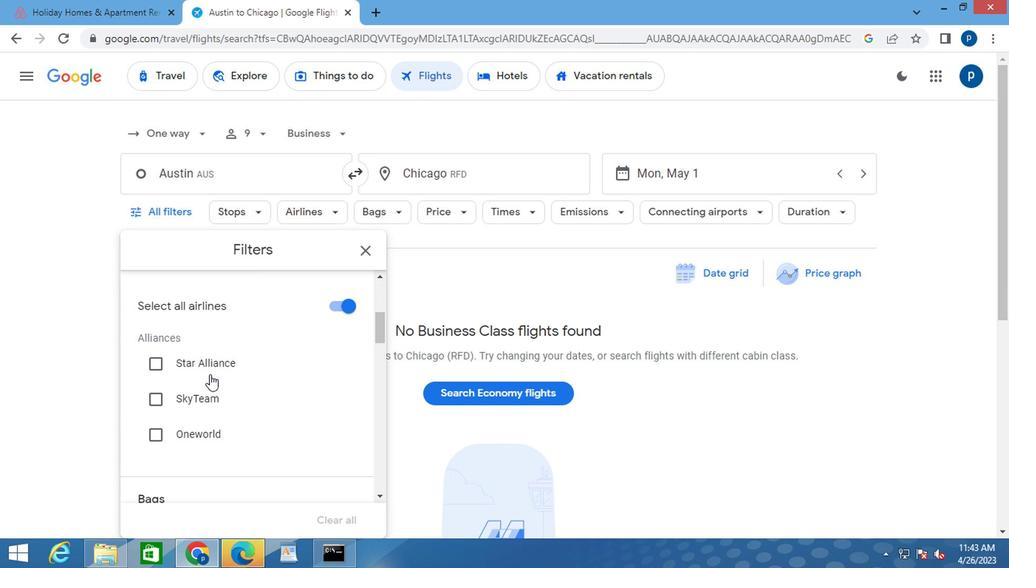 
Action: Mouse moved to (206, 375)
Screenshot: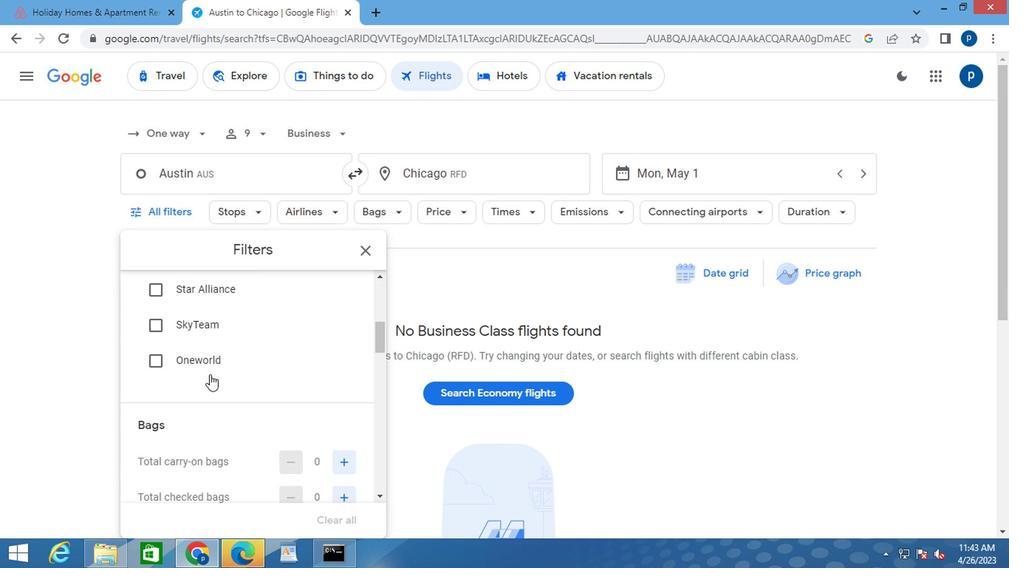 
Action: Mouse scrolled (206, 374) with delta (0, -1)
Screenshot: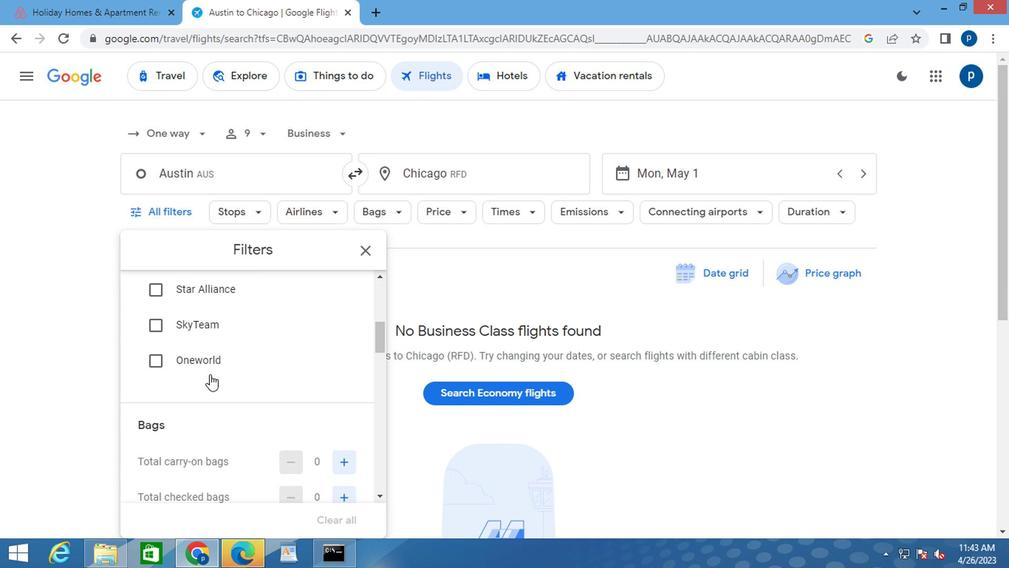 
Action: Mouse moved to (332, 422)
Screenshot: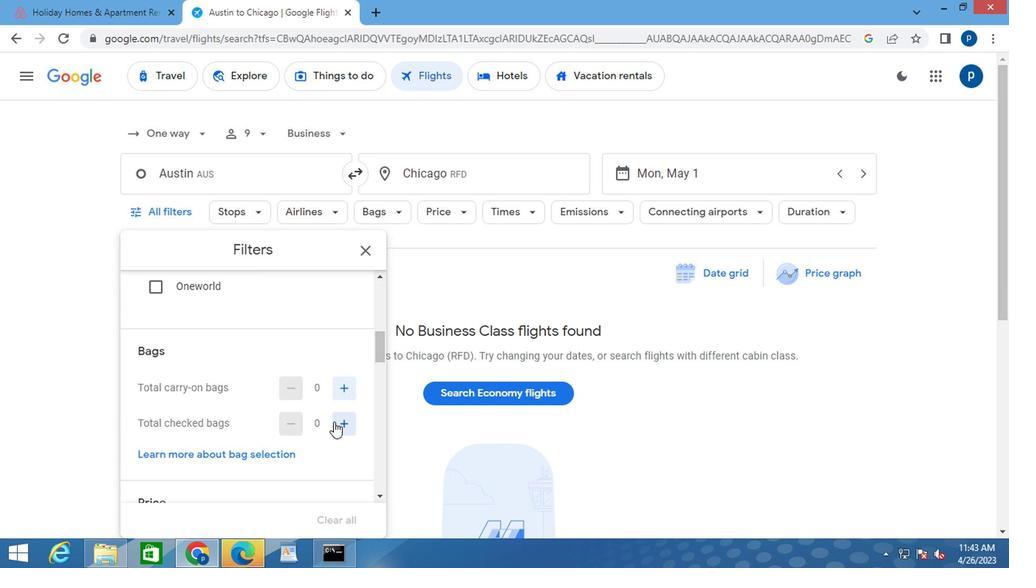 
Action: Mouse pressed left at (332, 422)
Screenshot: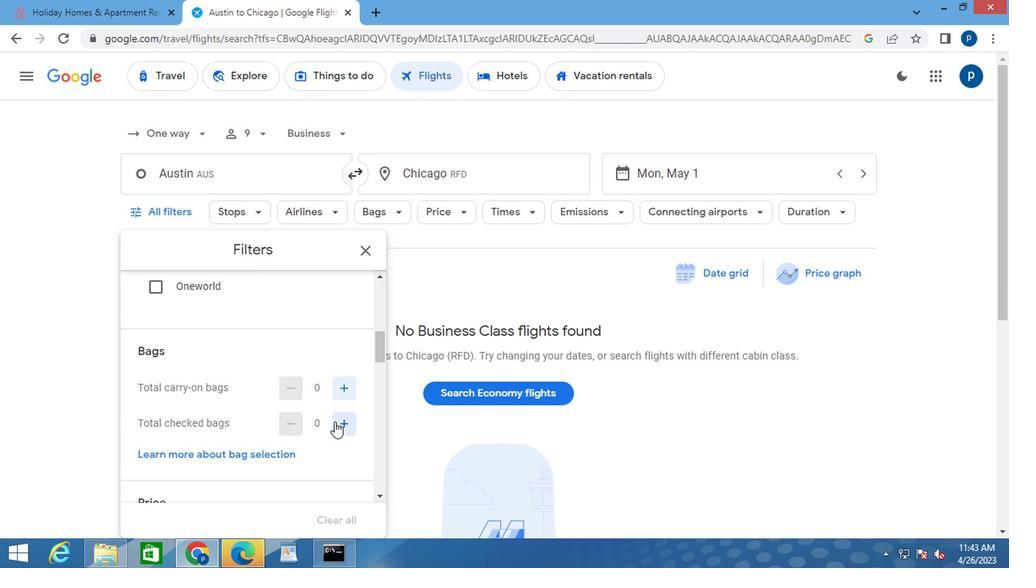 
Action: Mouse pressed left at (332, 422)
Screenshot: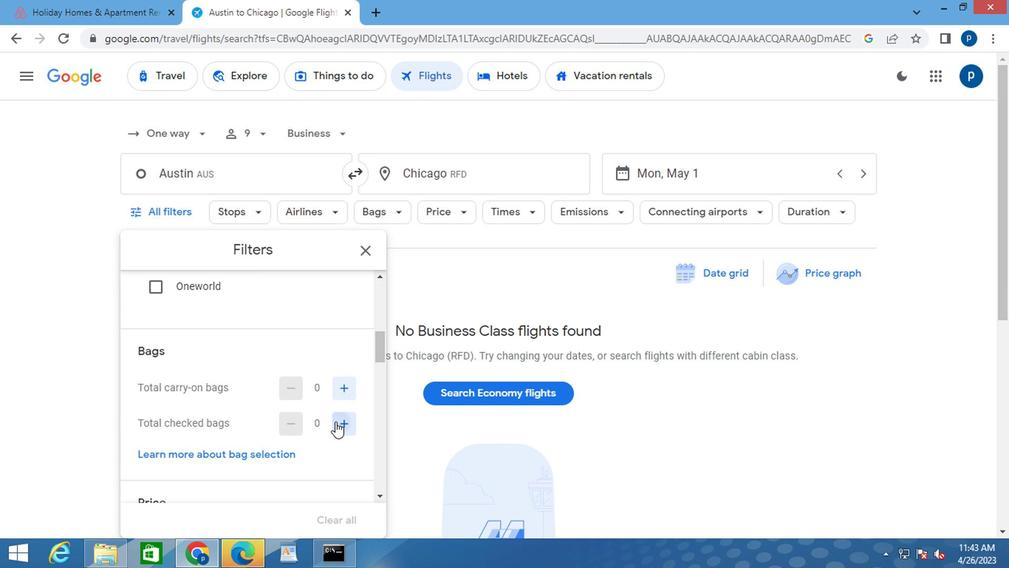 
Action: Mouse moved to (270, 422)
Screenshot: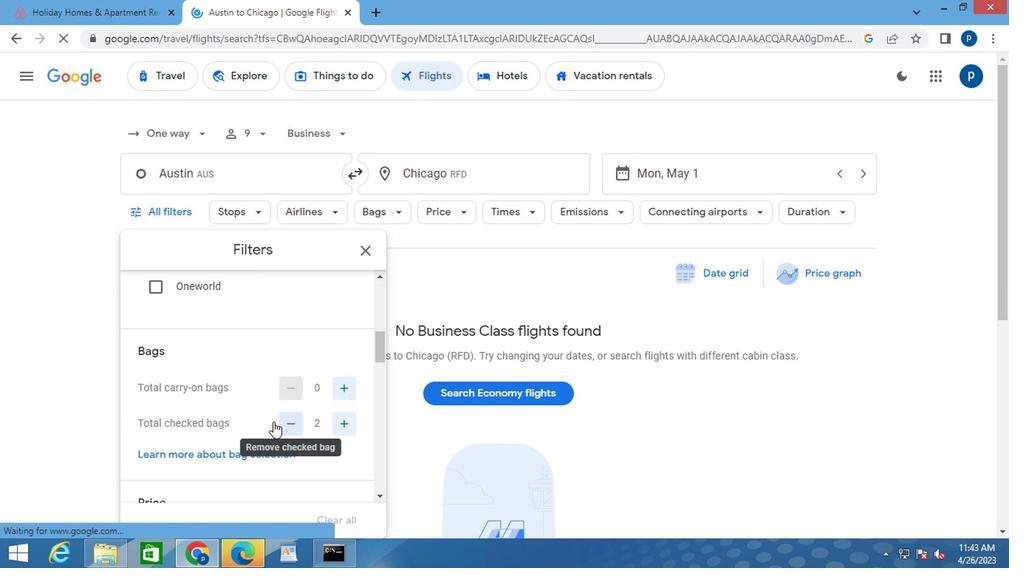 
Action: Mouse scrolled (270, 421) with delta (0, -1)
Screenshot: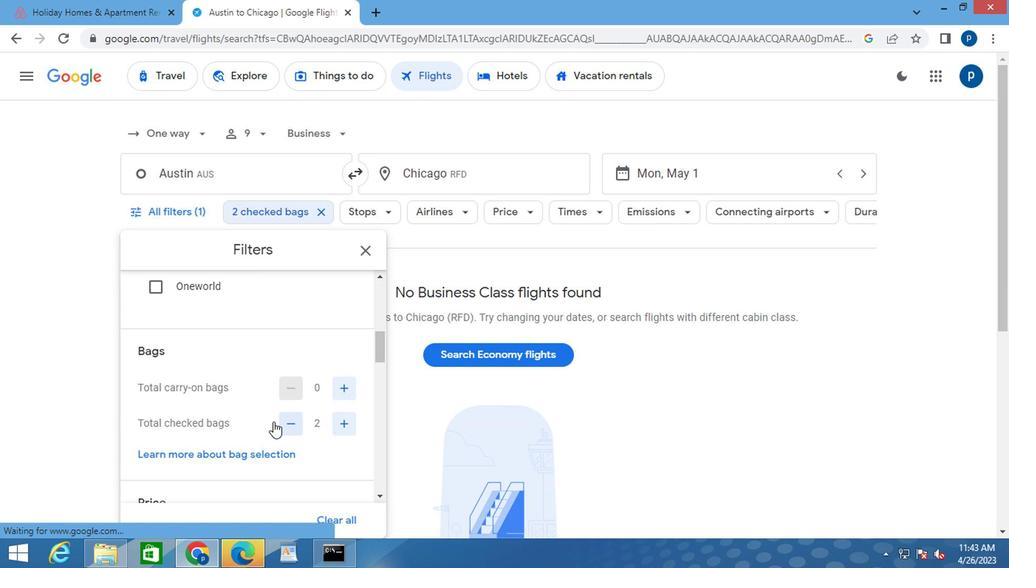 
Action: Mouse moved to (260, 413)
Screenshot: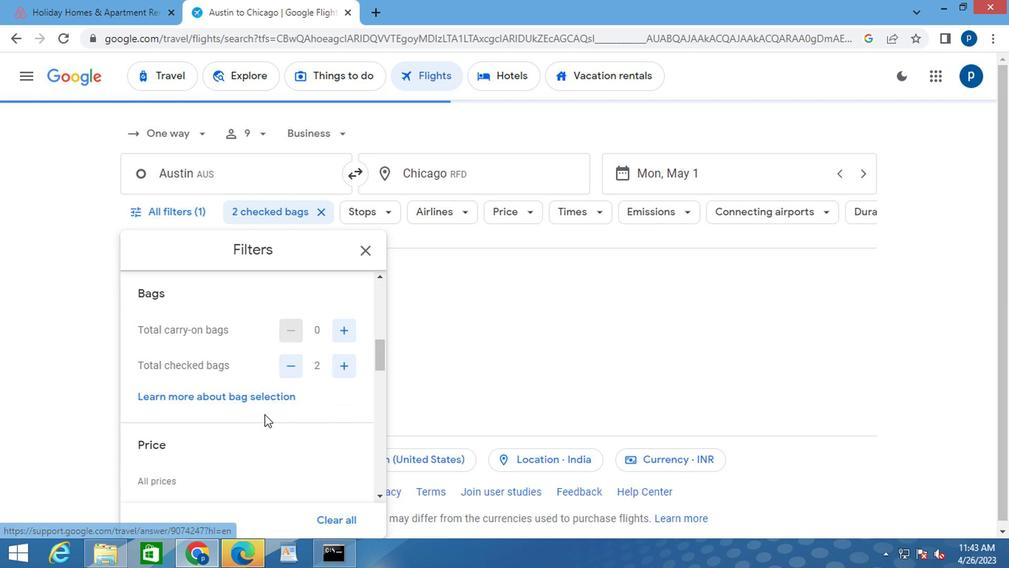 
Action: Mouse scrolled (260, 413) with delta (0, 0)
Screenshot: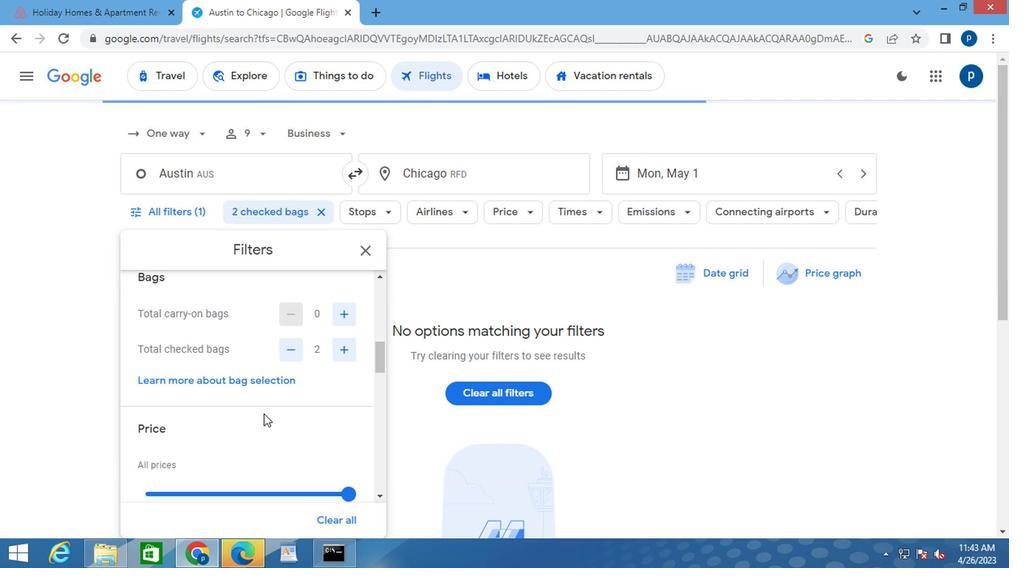 
Action: Mouse moved to (347, 426)
Screenshot: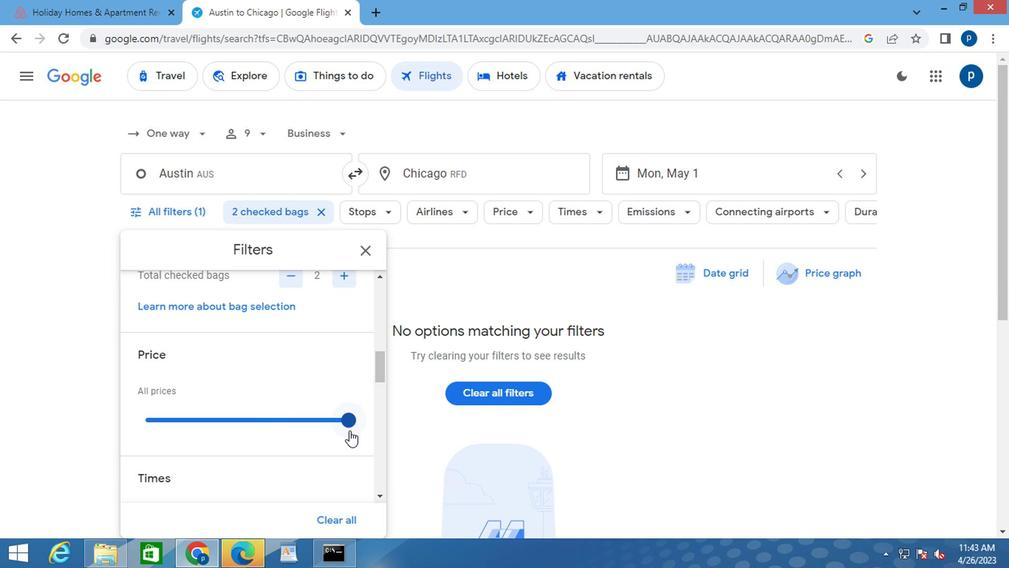 
Action: Mouse pressed left at (347, 426)
Screenshot: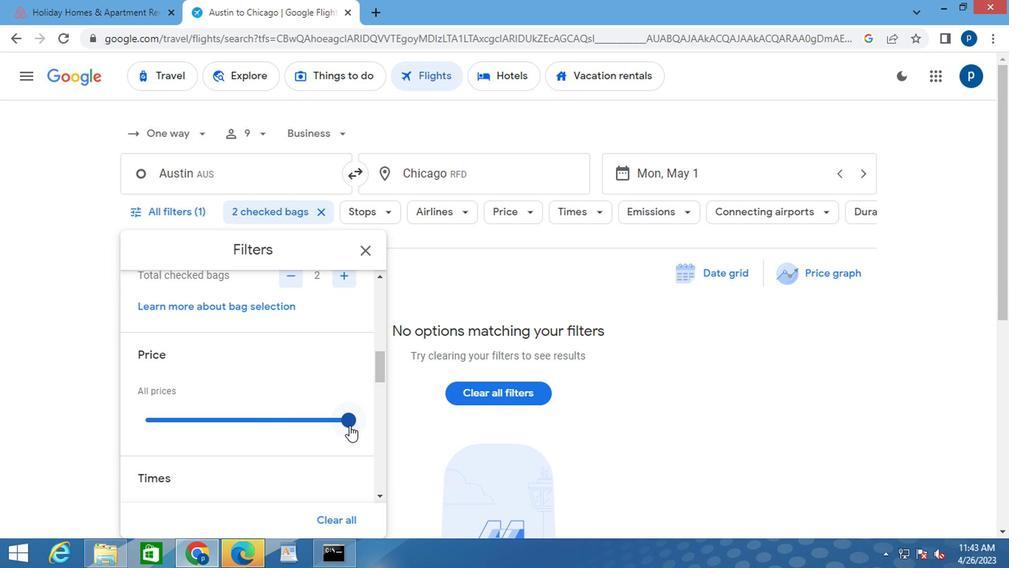 
Action: Mouse moved to (227, 434)
Screenshot: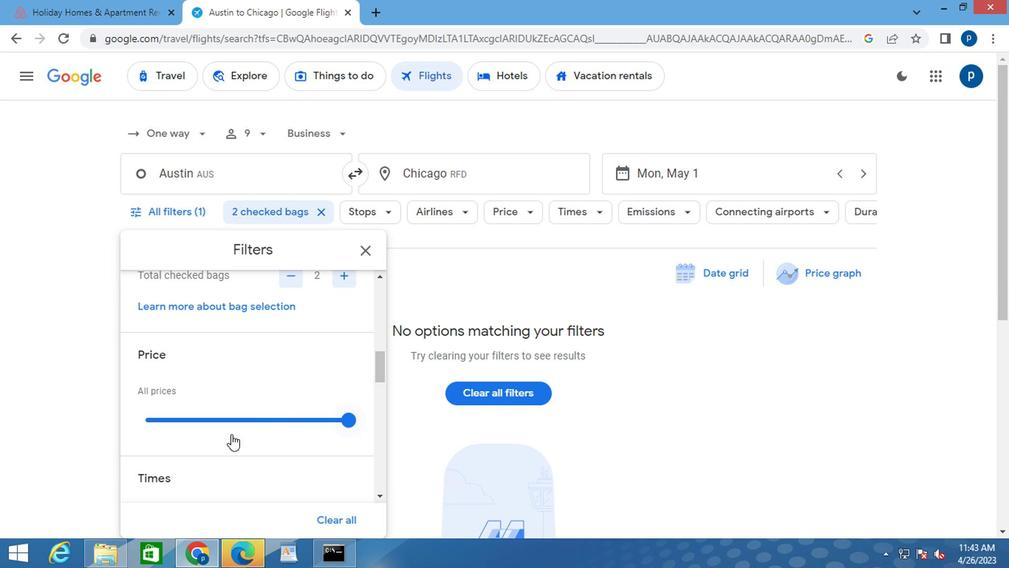 
Action: Mouse scrolled (227, 433) with delta (0, 0)
Screenshot: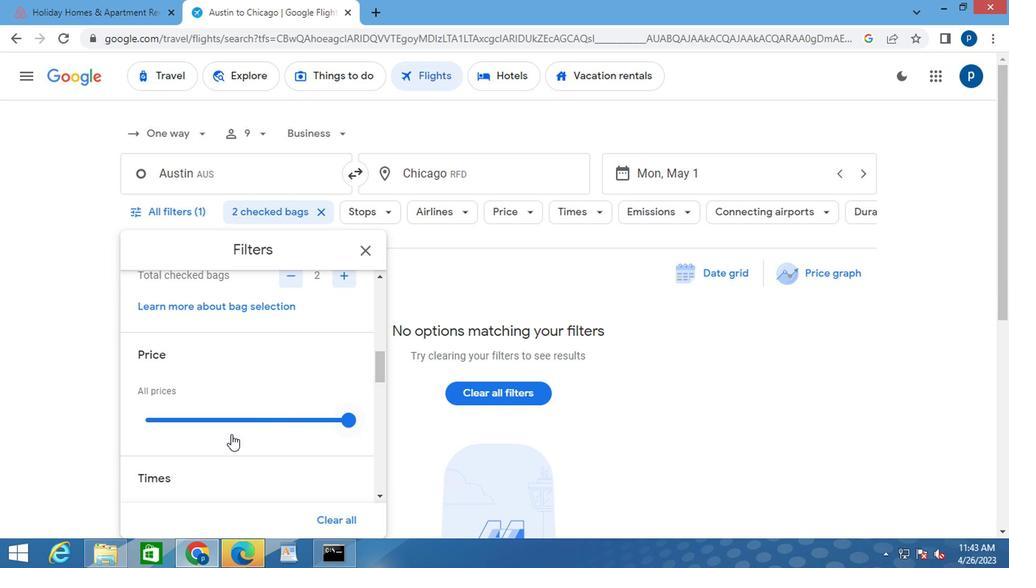 
Action: Mouse scrolled (227, 433) with delta (0, 0)
Screenshot: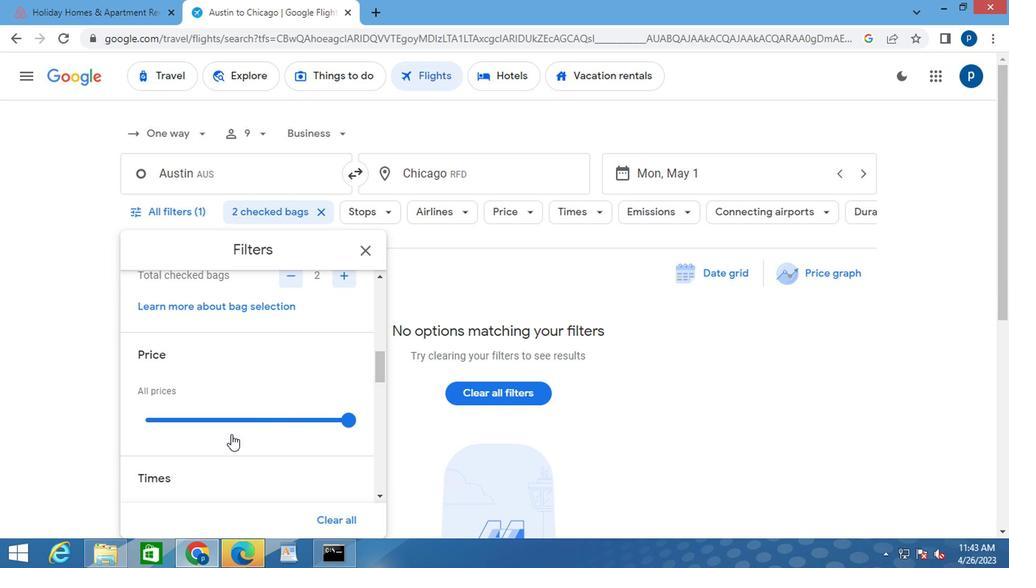
Action: Mouse moved to (147, 438)
Screenshot: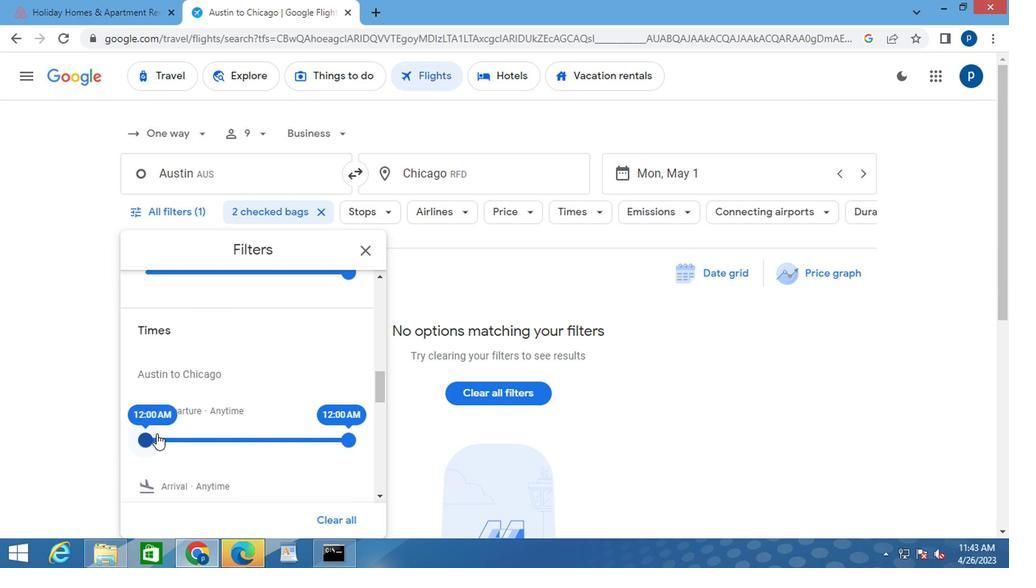 
Action: Mouse pressed left at (147, 438)
Screenshot: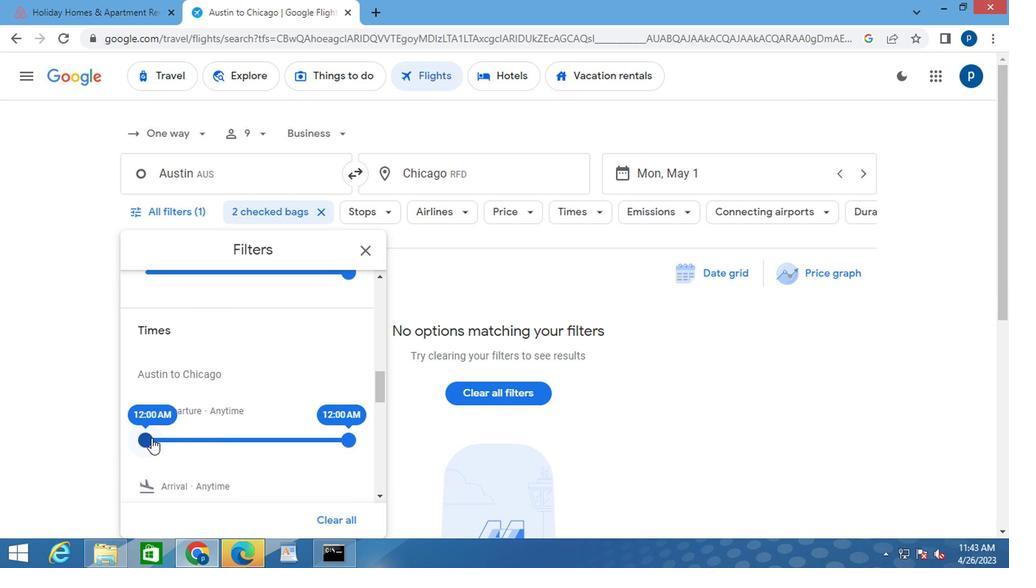 
Action: Mouse moved to (350, 439)
Screenshot: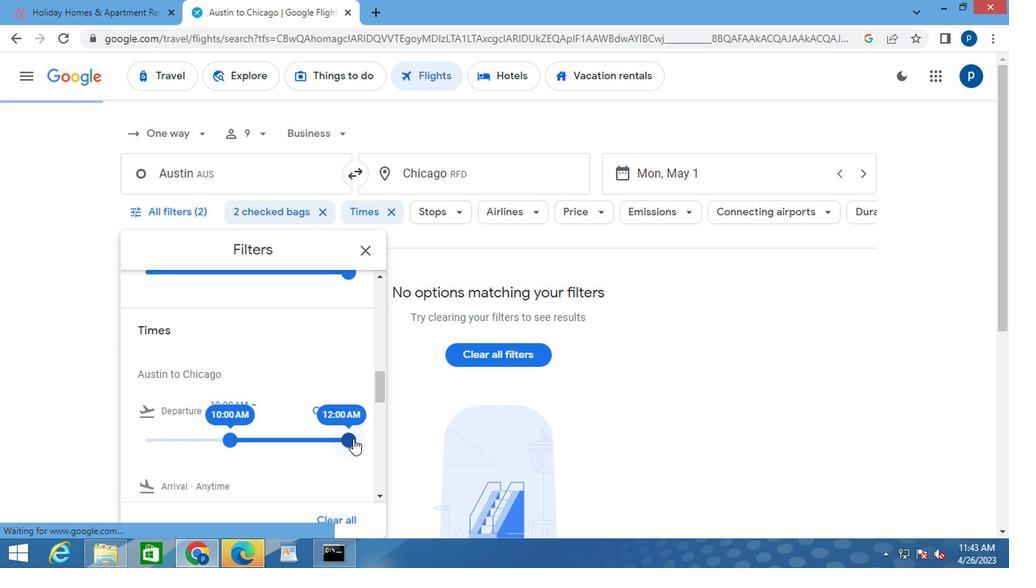 
Action: Mouse pressed left at (350, 439)
Screenshot: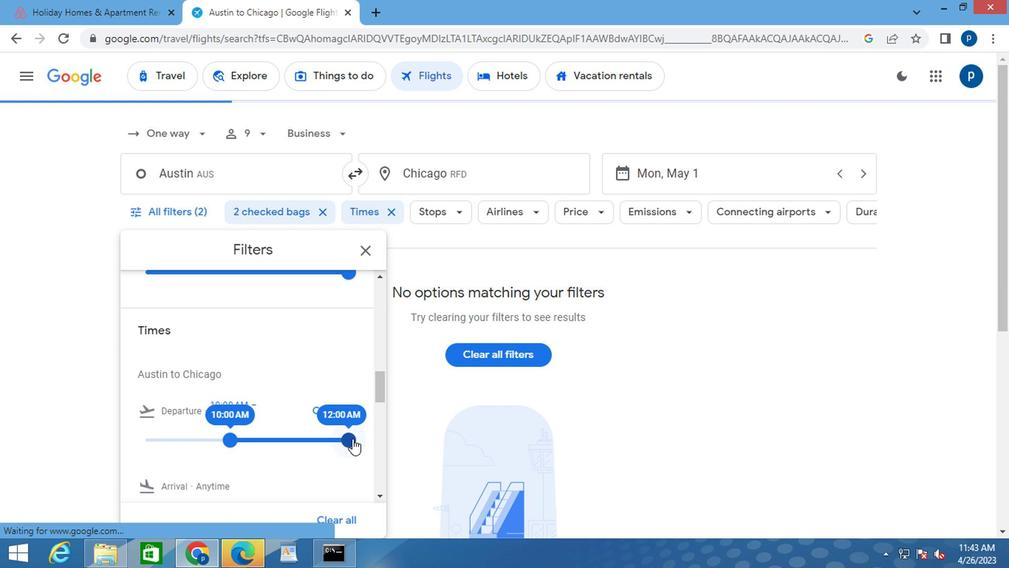 
Action: Mouse moved to (365, 256)
Screenshot: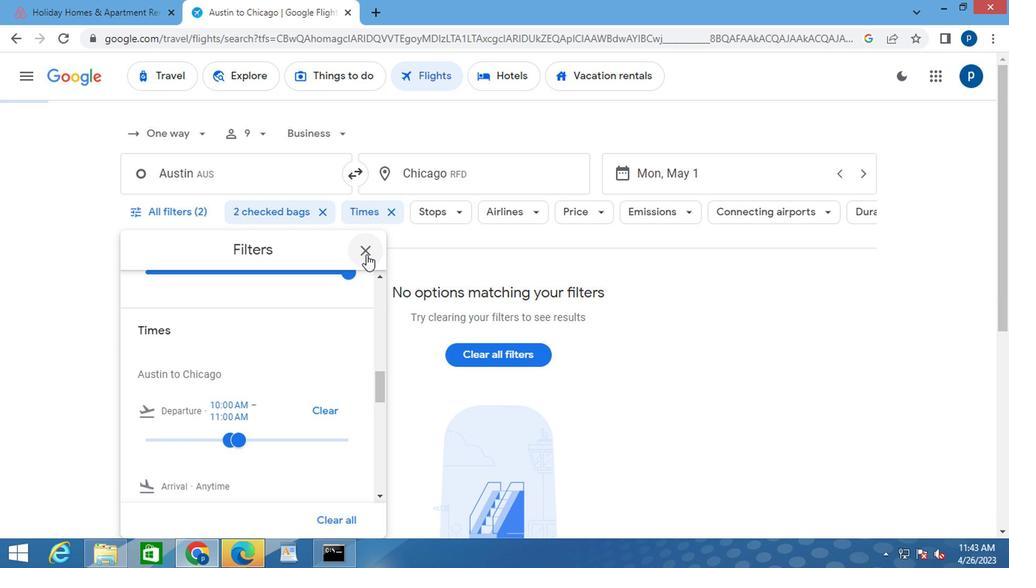 
Action: Mouse pressed left at (365, 256)
Screenshot: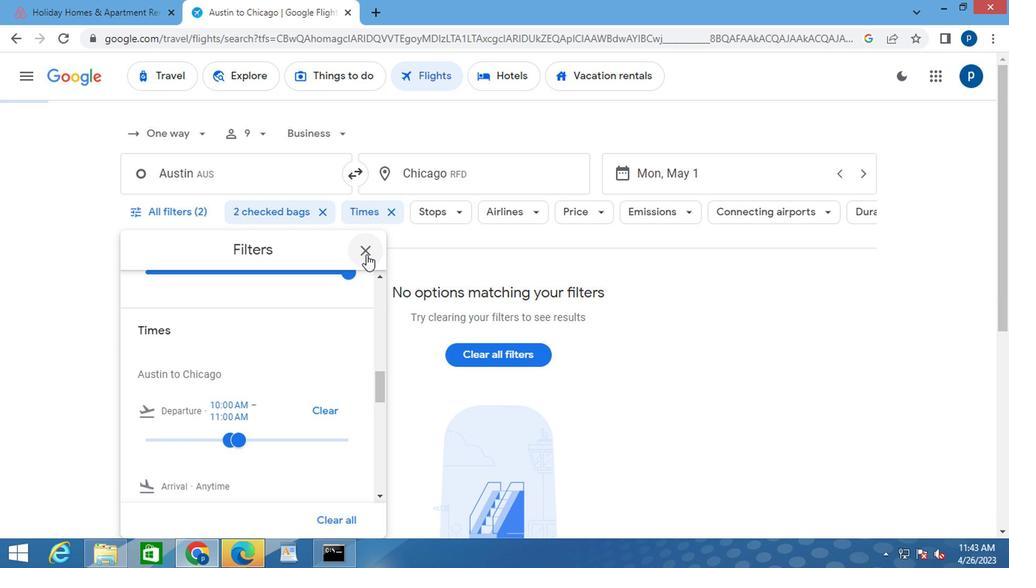 
Action: Mouse moved to (365, 255)
Screenshot: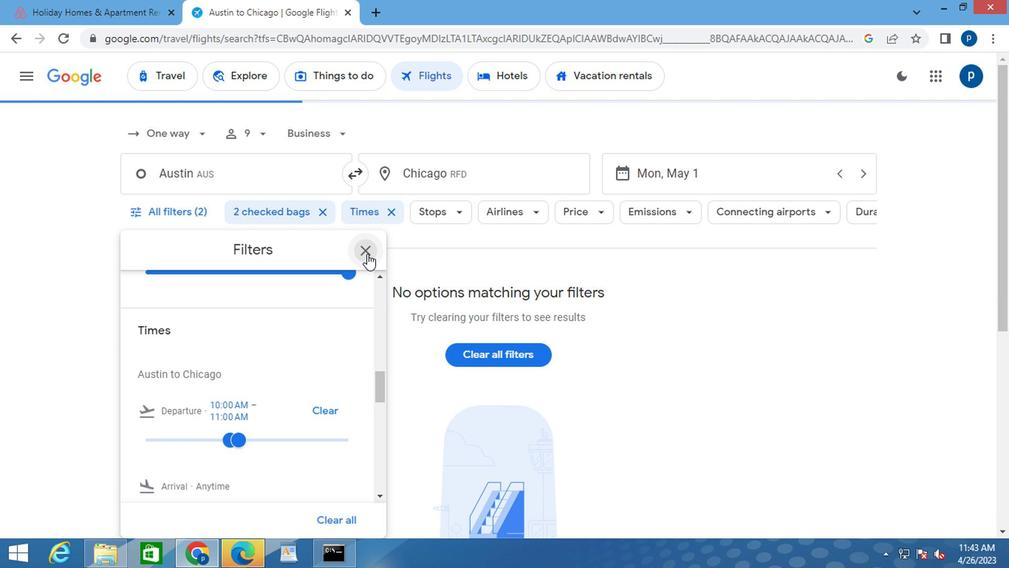 
